 Task: Find connections with filter location Meskiana with filter topic #Lifewith filter profile language French with filter current company Sterlite Power with filter school Garden City University with filter industry Shuttles and Special Needs Transportation Services with filter service category Pricing Strategy with filter keywords title Principal
Action: Mouse moved to (512, 66)
Screenshot: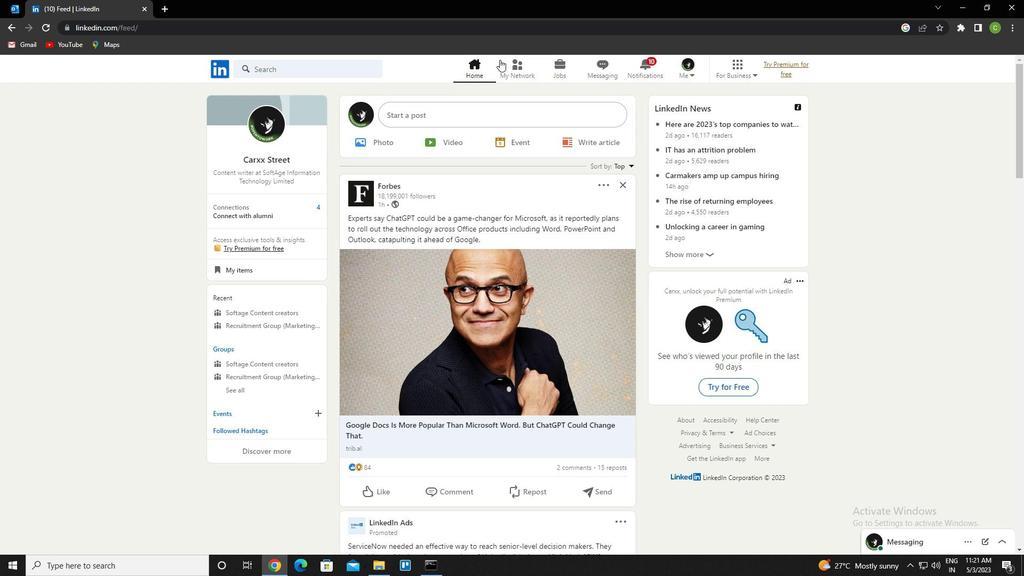 
Action: Mouse pressed left at (512, 66)
Screenshot: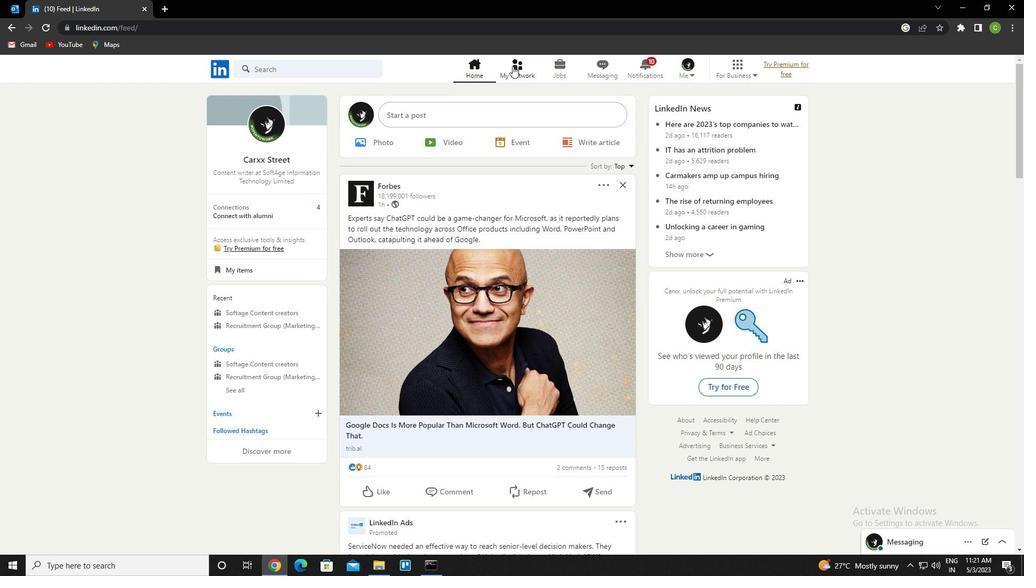 
Action: Mouse moved to (327, 125)
Screenshot: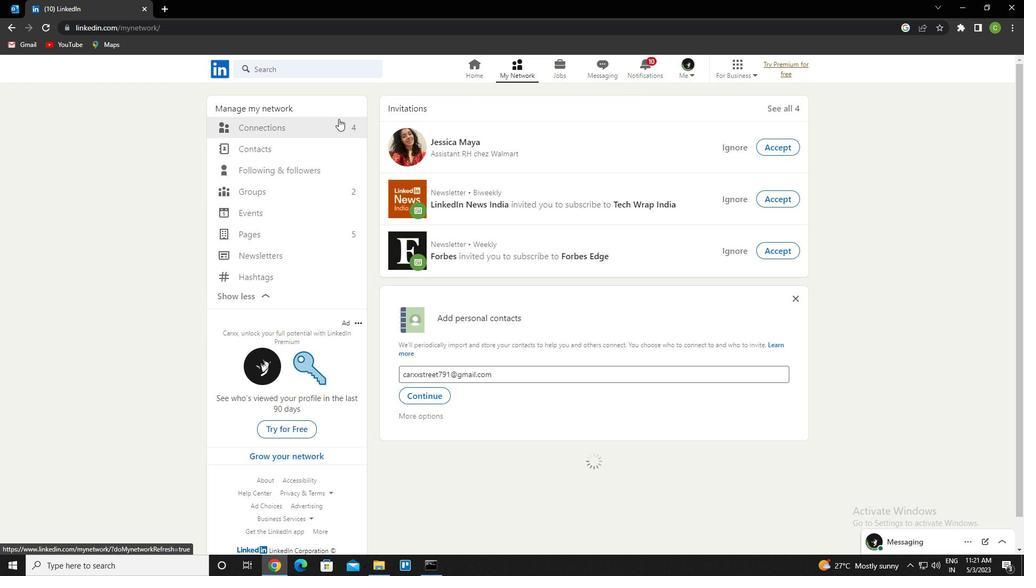 
Action: Mouse pressed left at (327, 125)
Screenshot: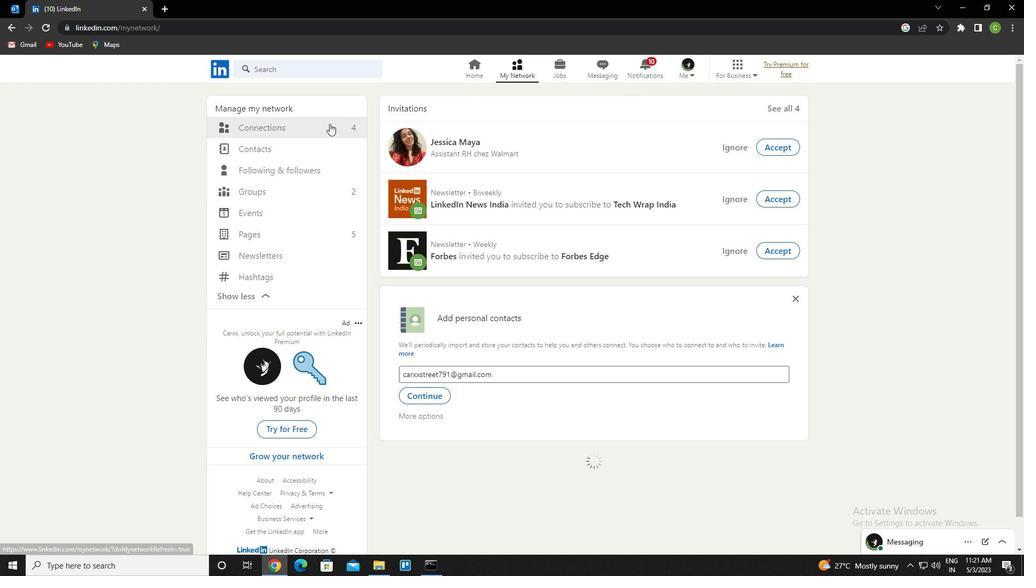 
Action: Mouse moved to (586, 129)
Screenshot: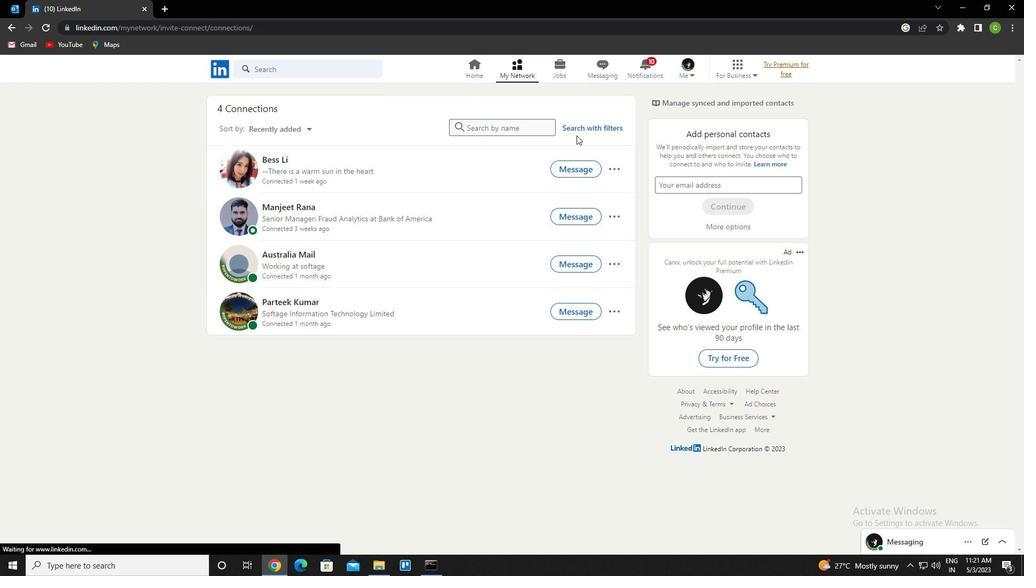 
Action: Mouse pressed left at (586, 129)
Screenshot: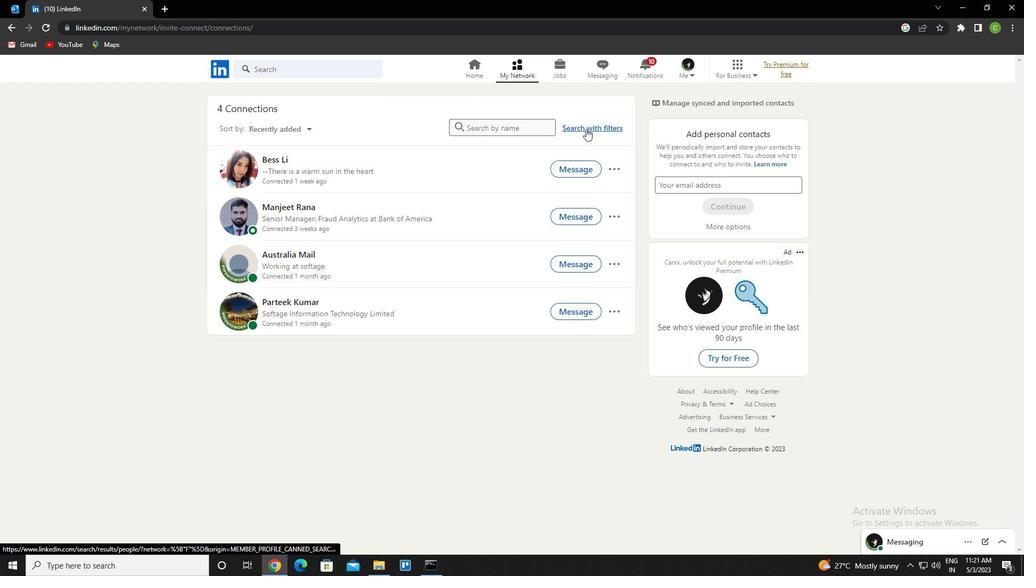 
Action: Mouse moved to (548, 99)
Screenshot: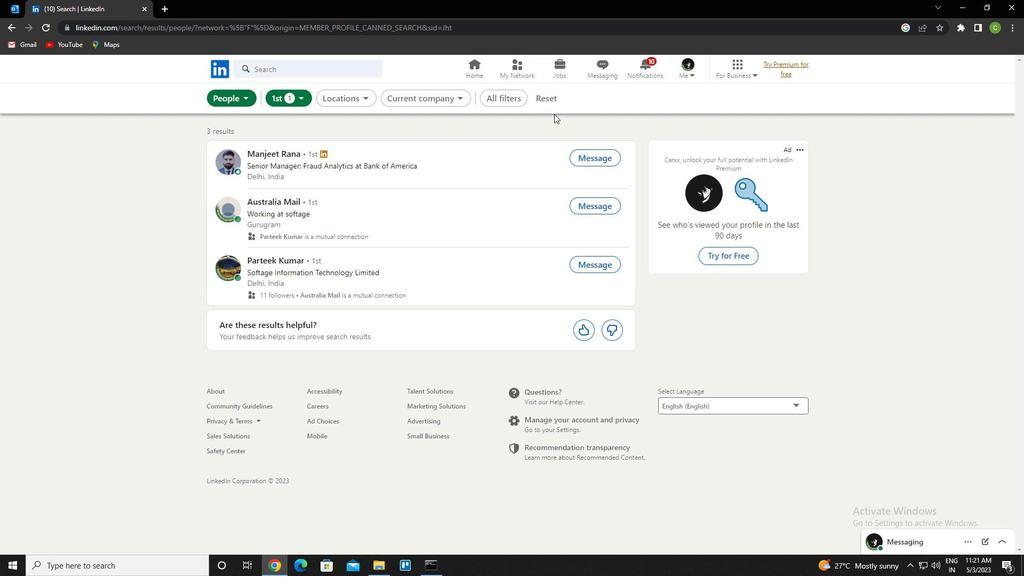 
Action: Mouse pressed left at (548, 99)
Screenshot: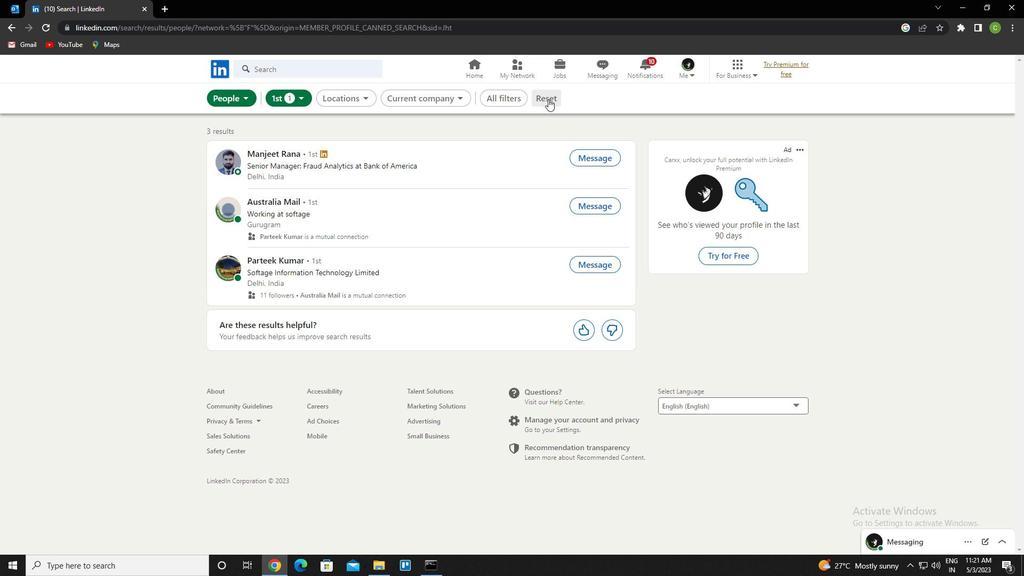 
Action: Mouse moved to (537, 102)
Screenshot: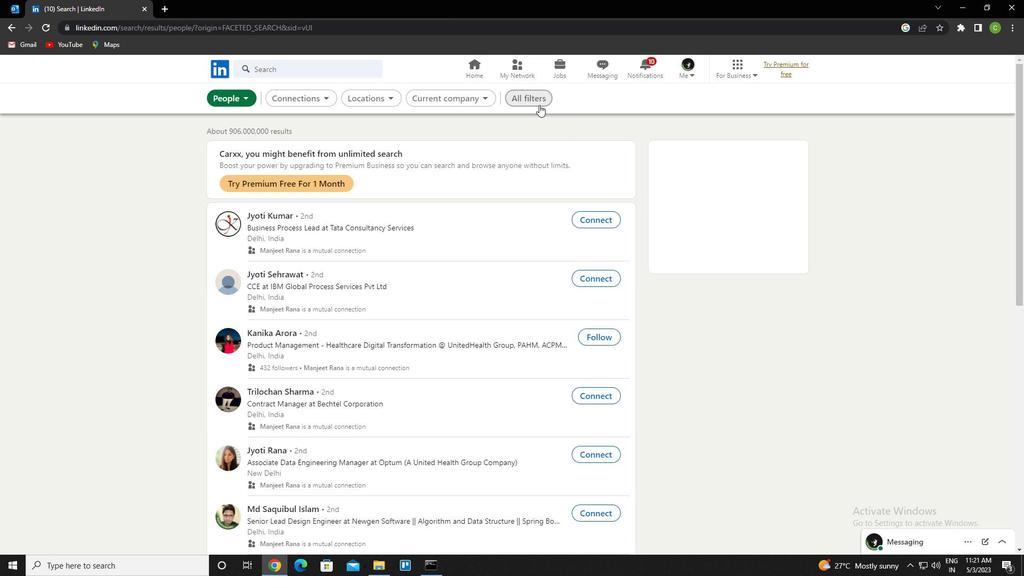 
Action: Mouse pressed left at (537, 102)
Screenshot: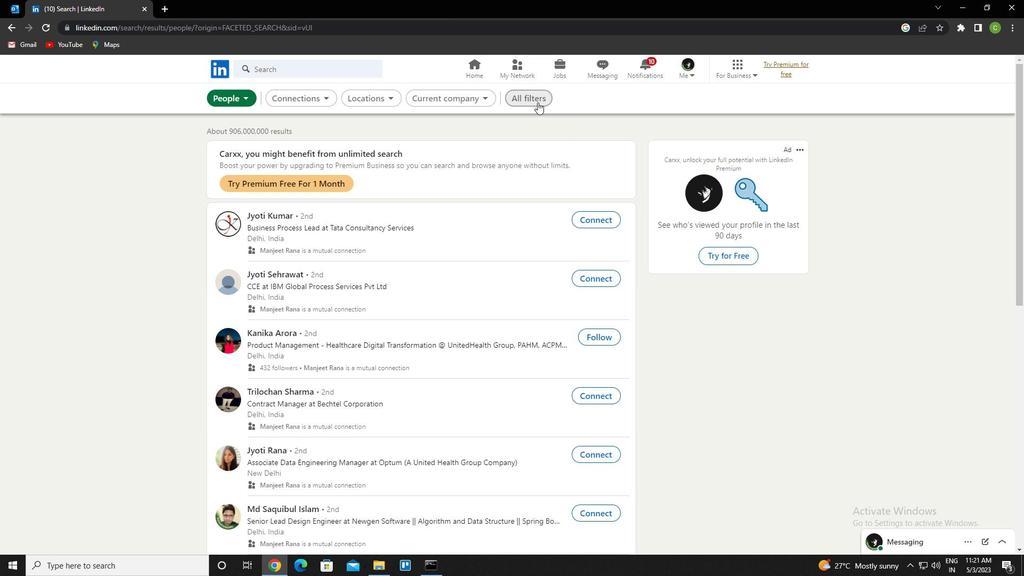 
Action: Mouse moved to (938, 330)
Screenshot: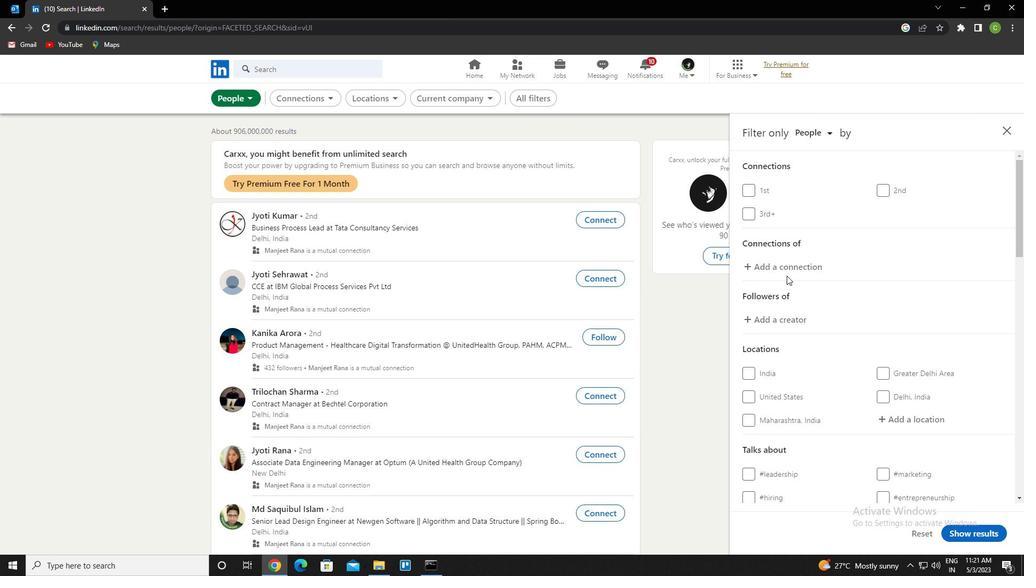 
Action: Mouse scrolled (938, 329) with delta (0, 0)
Screenshot: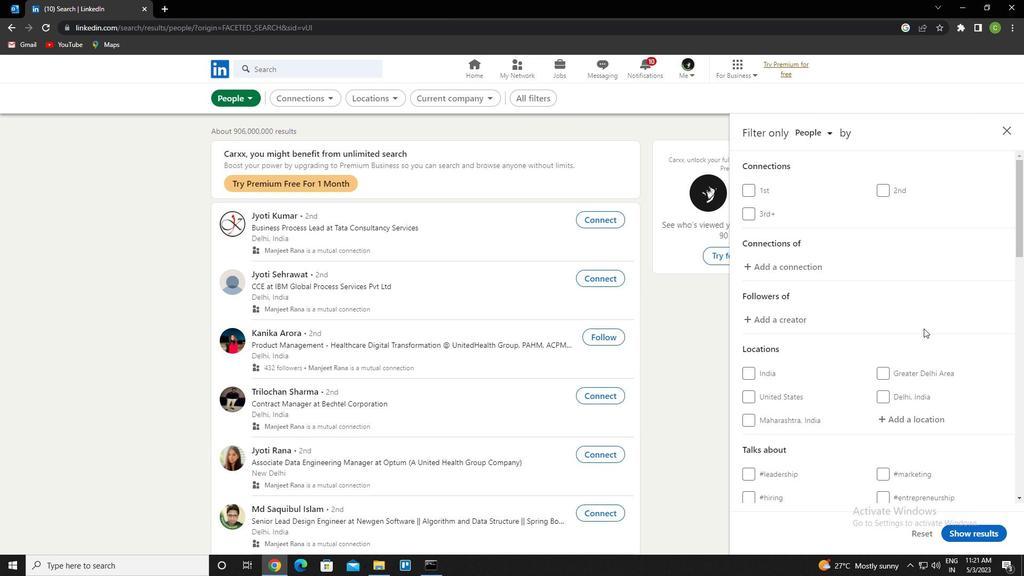 
Action: Mouse scrolled (938, 329) with delta (0, 0)
Screenshot: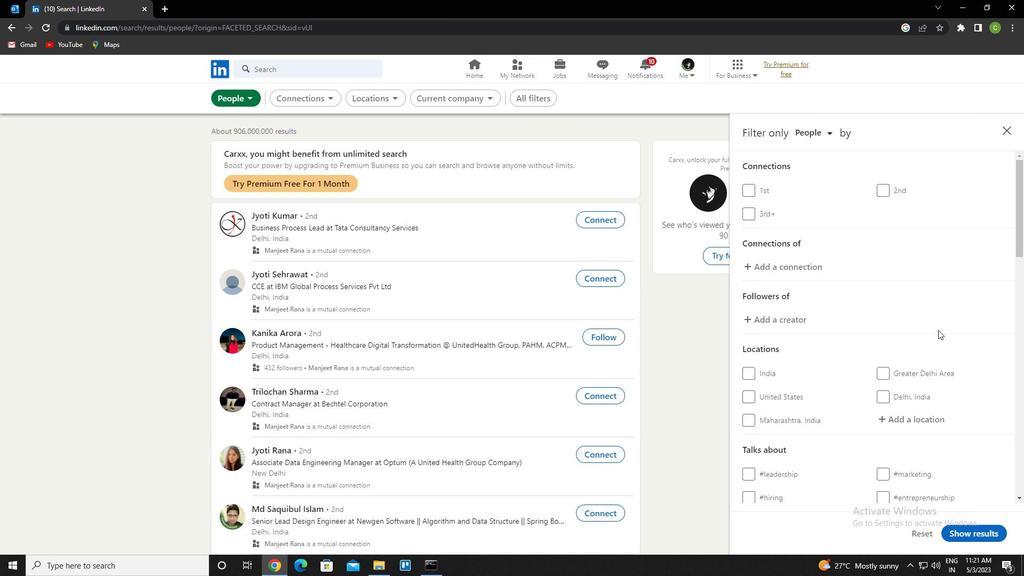 
Action: Mouse moved to (936, 328)
Screenshot: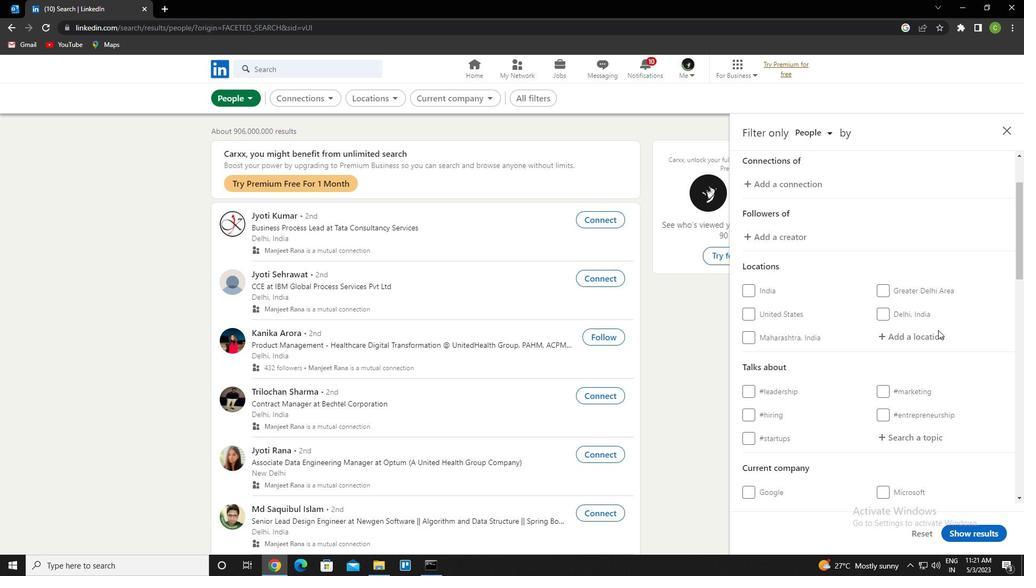 
Action: Mouse scrolled (936, 328) with delta (0, 0)
Screenshot: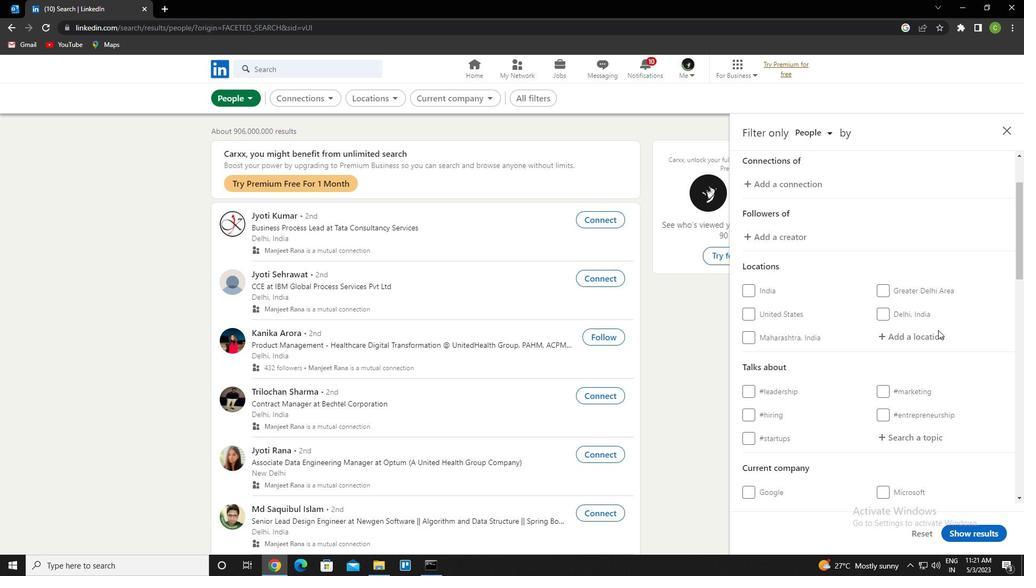 
Action: Mouse moved to (908, 261)
Screenshot: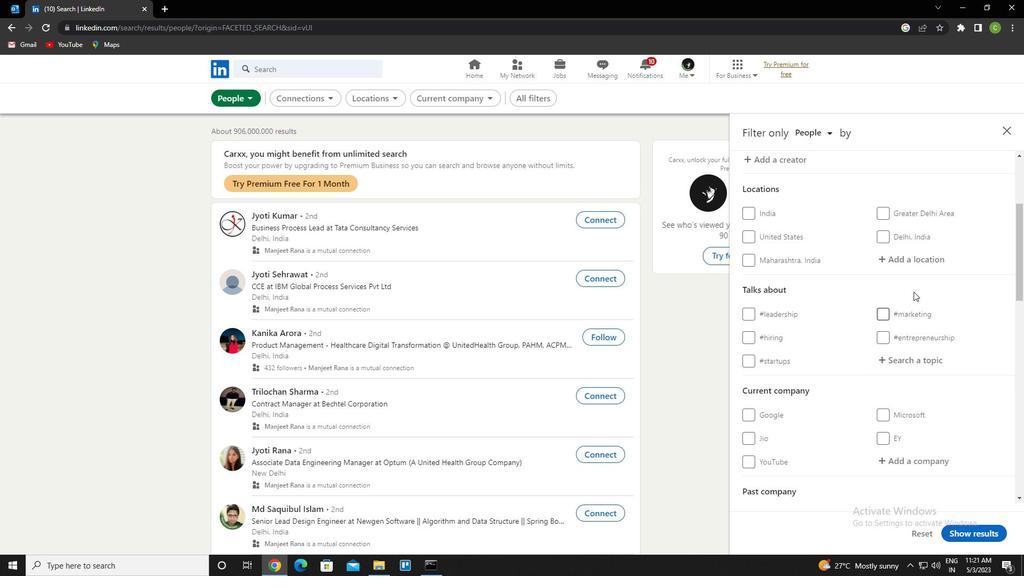 
Action: Mouse pressed left at (908, 261)
Screenshot: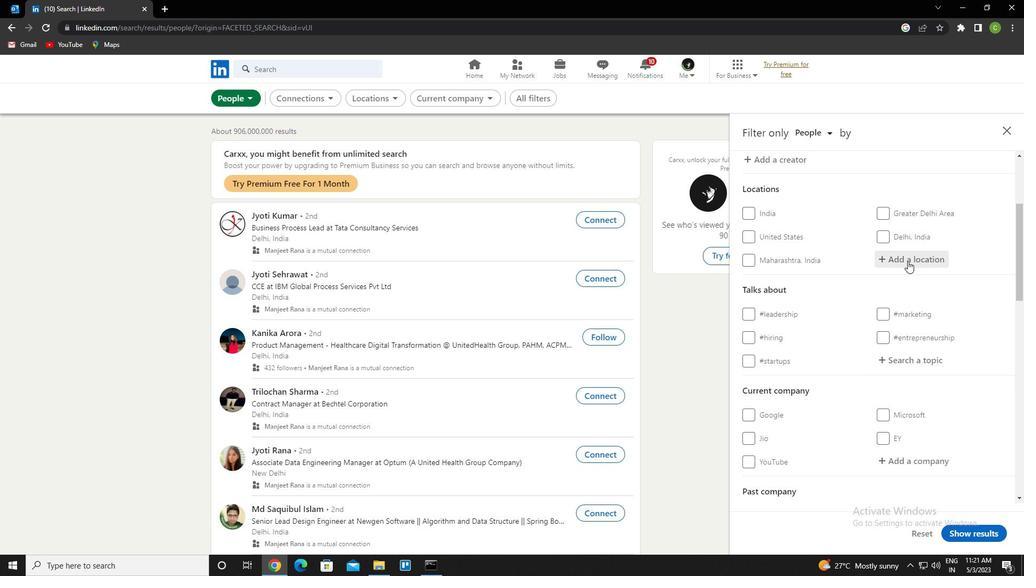 
Action: Key pressed <Key.caps_lock>m<Key.caps_lock>eskaina
Screenshot: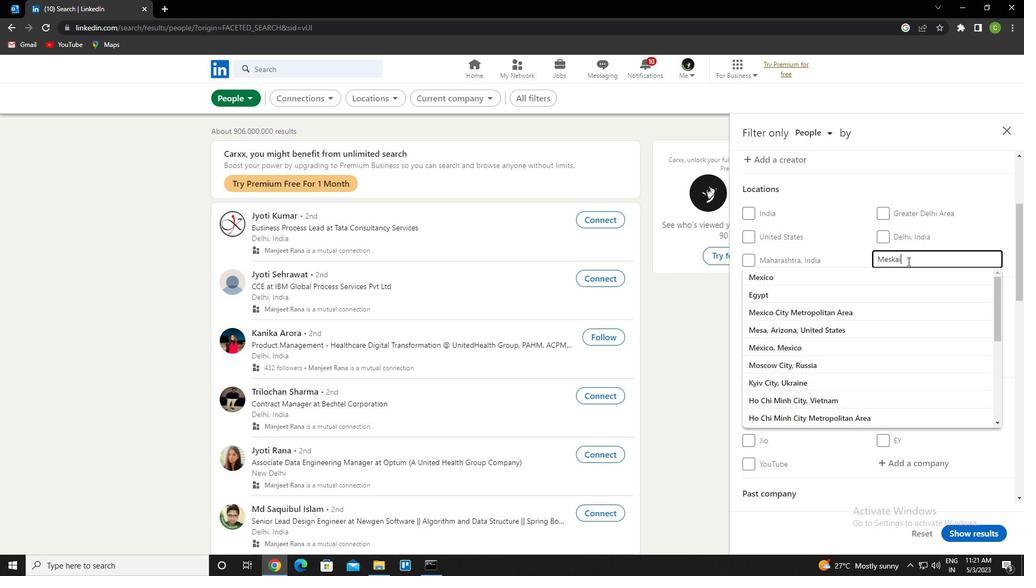 
Action: Mouse moved to (901, 260)
Screenshot: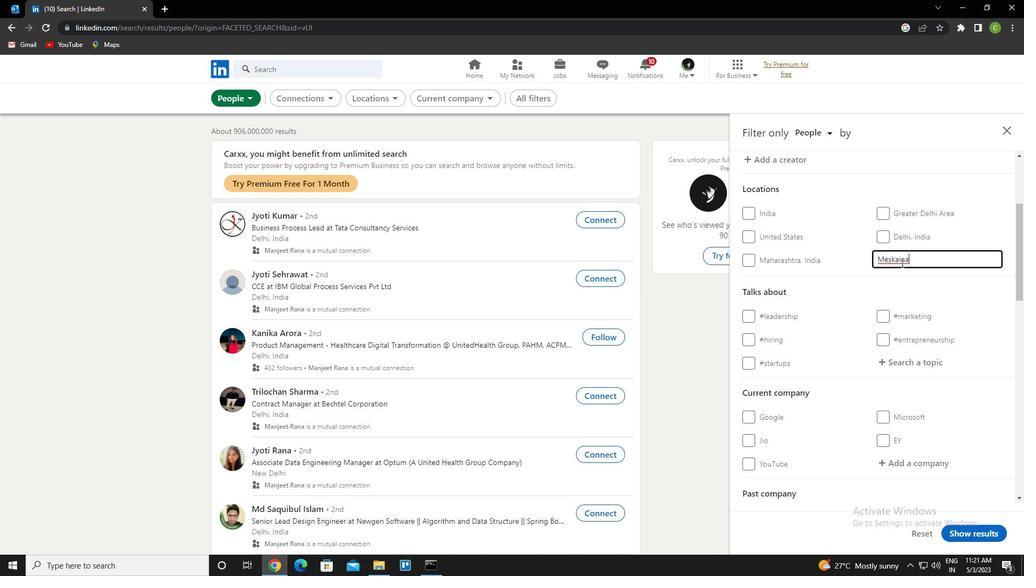 
Action: Mouse pressed left at (901, 260)
Screenshot: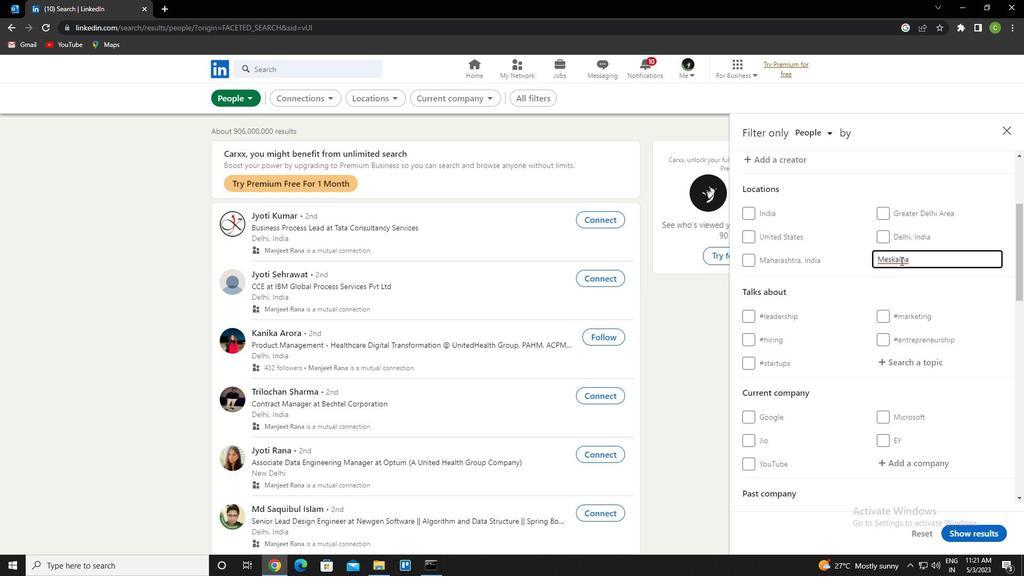 
Action: Mouse moved to (914, 260)
Screenshot: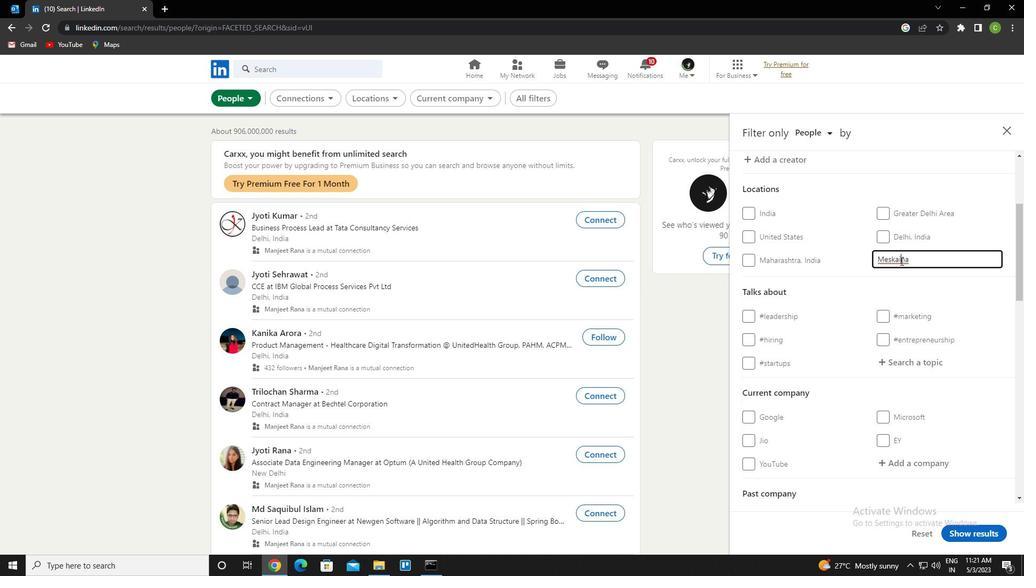 
Action: Key pressed <Key.backspace><Key.backspace>ia<Key.down><Key.enter>
Screenshot: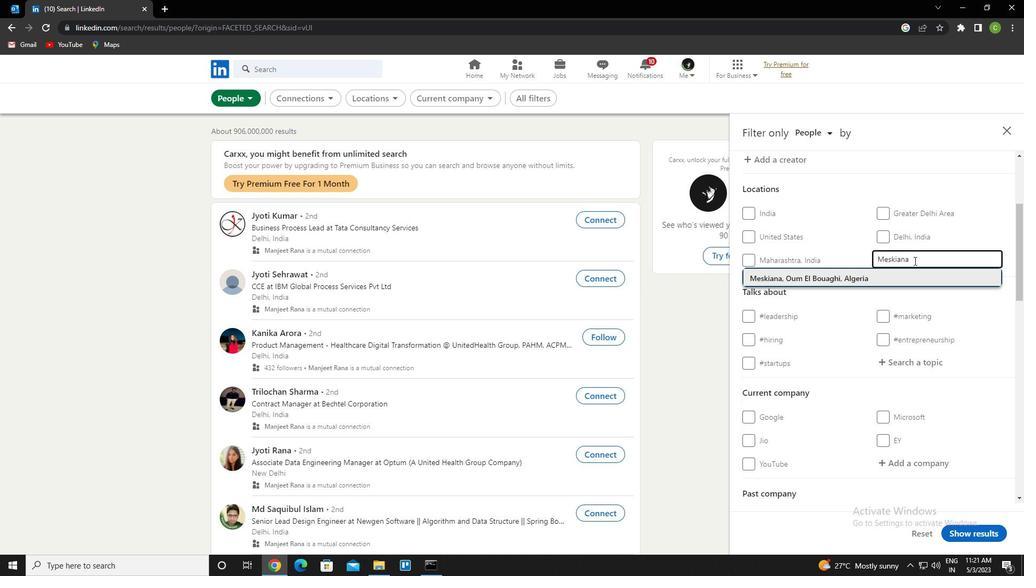 
Action: Mouse moved to (896, 247)
Screenshot: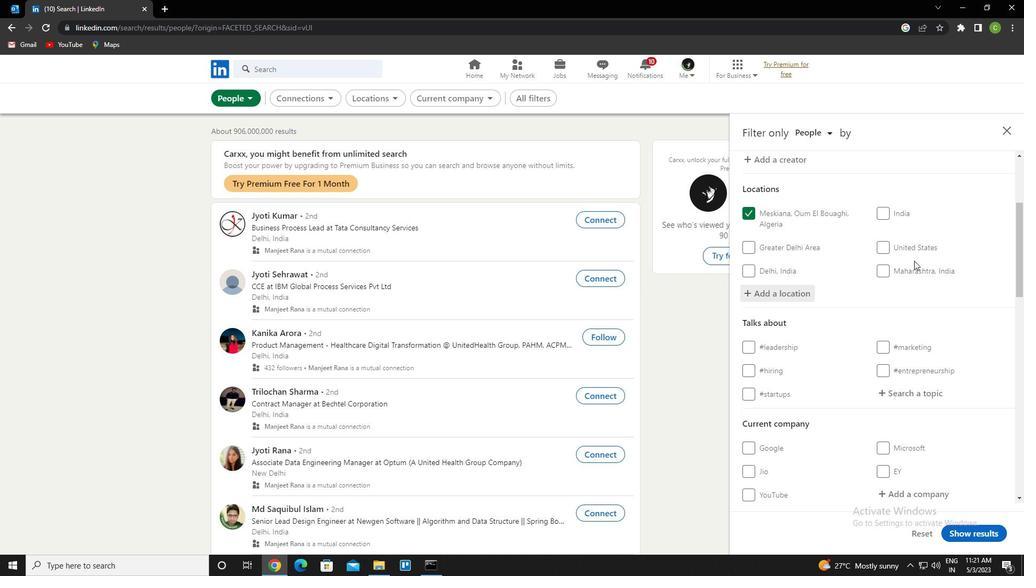 
Action: Mouse scrolled (896, 247) with delta (0, 0)
Screenshot: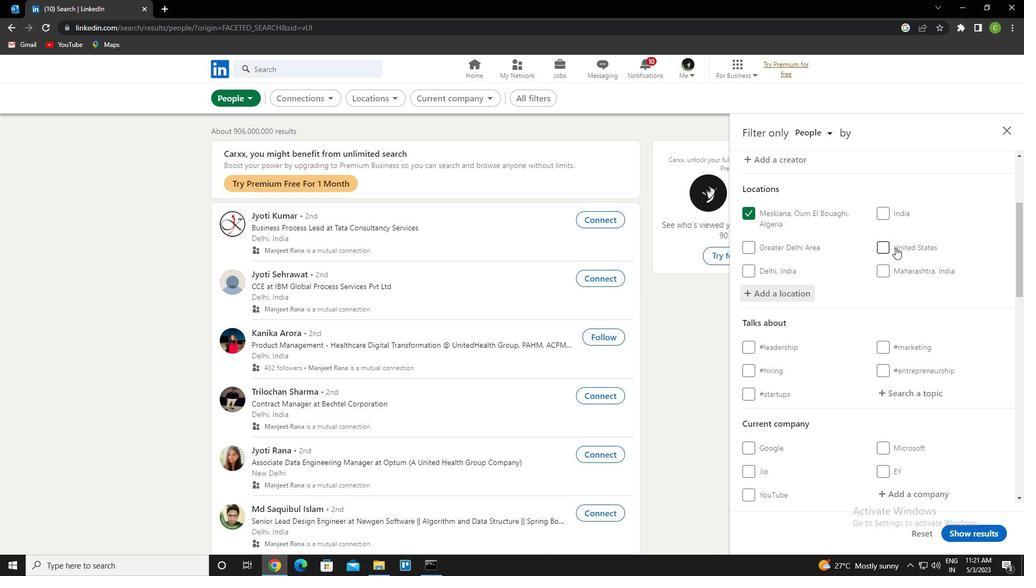
Action: Mouse moved to (902, 336)
Screenshot: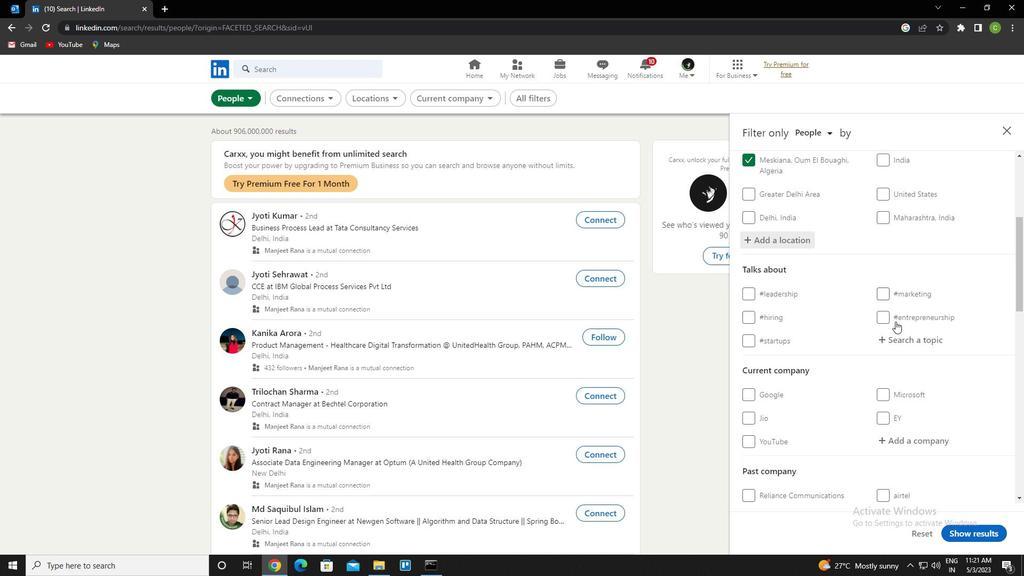 
Action: Mouse pressed left at (902, 336)
Screenshot: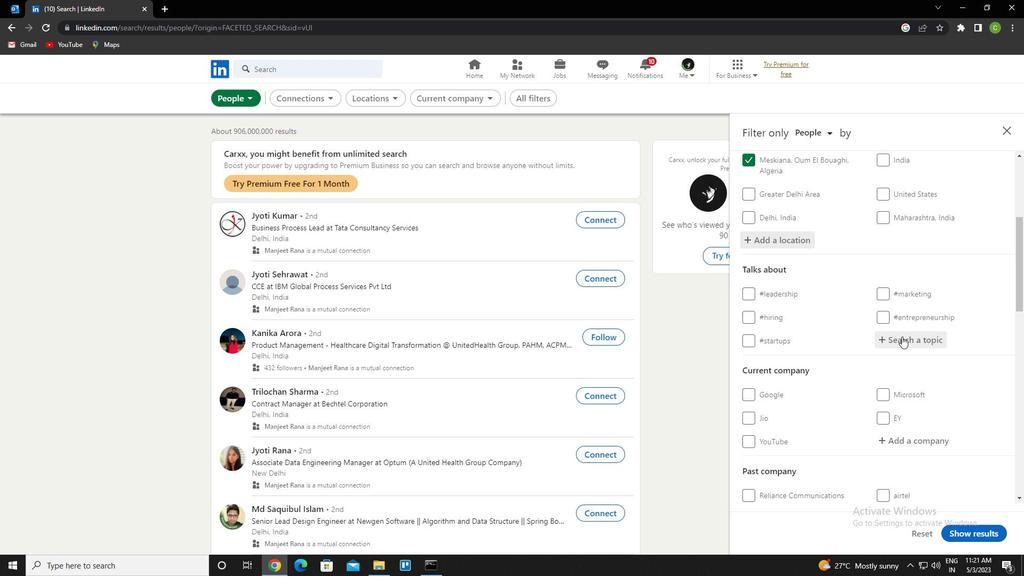 
Action: Key pressed life<Key.down><Key.enter>
Screenshot: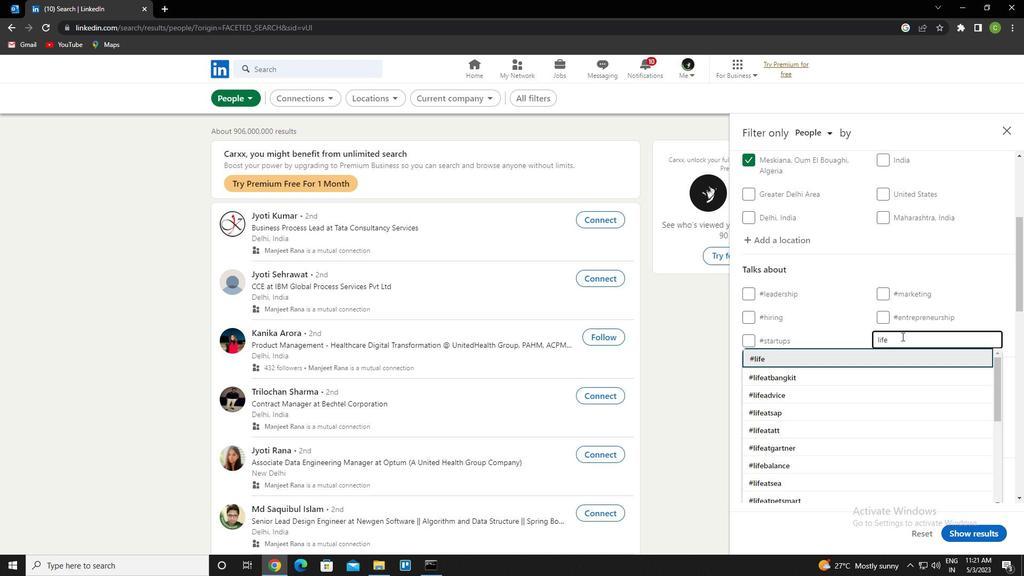 
Action: Mouse scrolled (902, 336) with delta (0, 0)
Screenshot: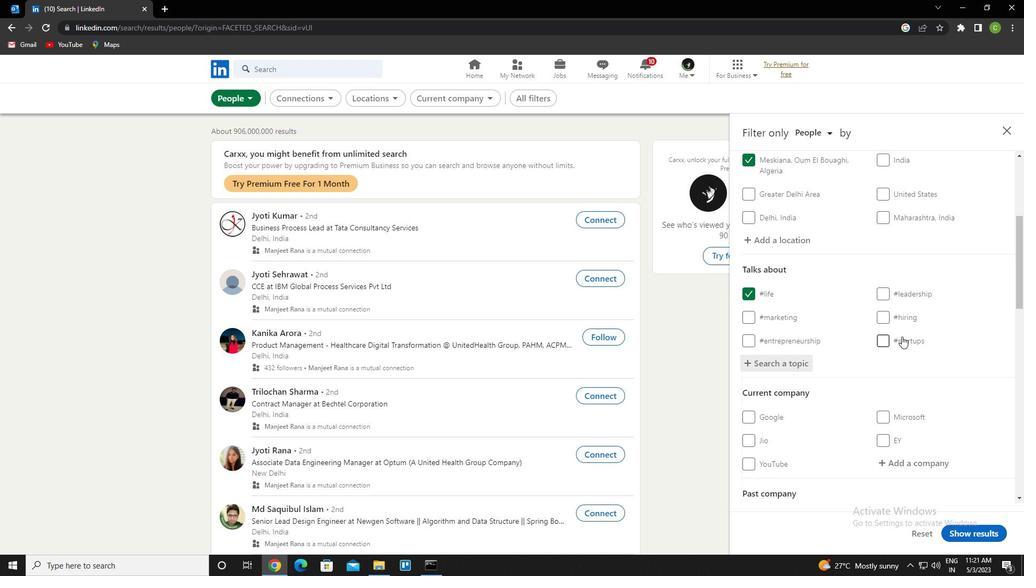 
Action: Mouse scrolled (902, 336) with delta (0, 0)
Screenshot: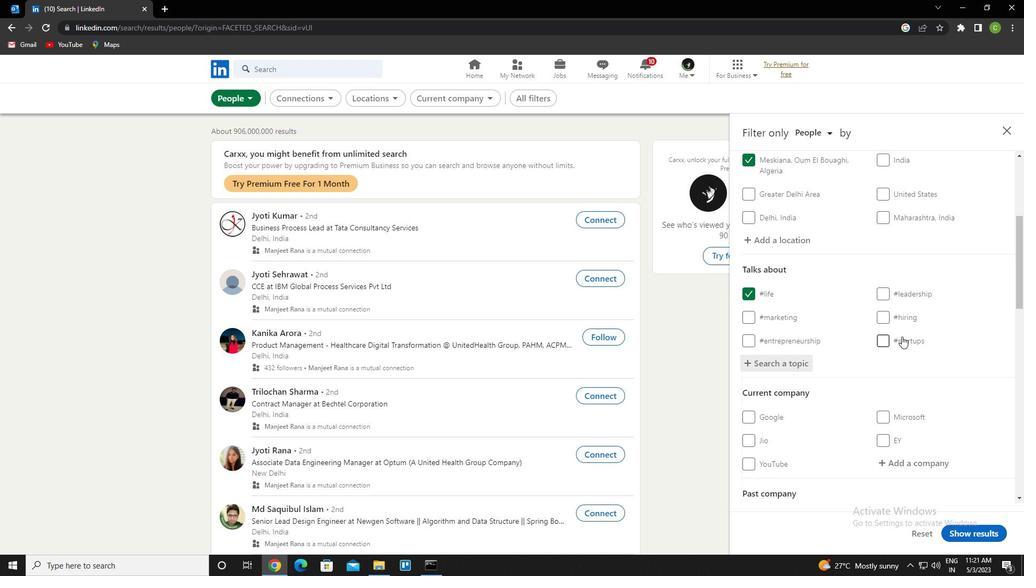 
Action: Mouse scrolled (902, 336) with delta (0, 0)
Screenshot: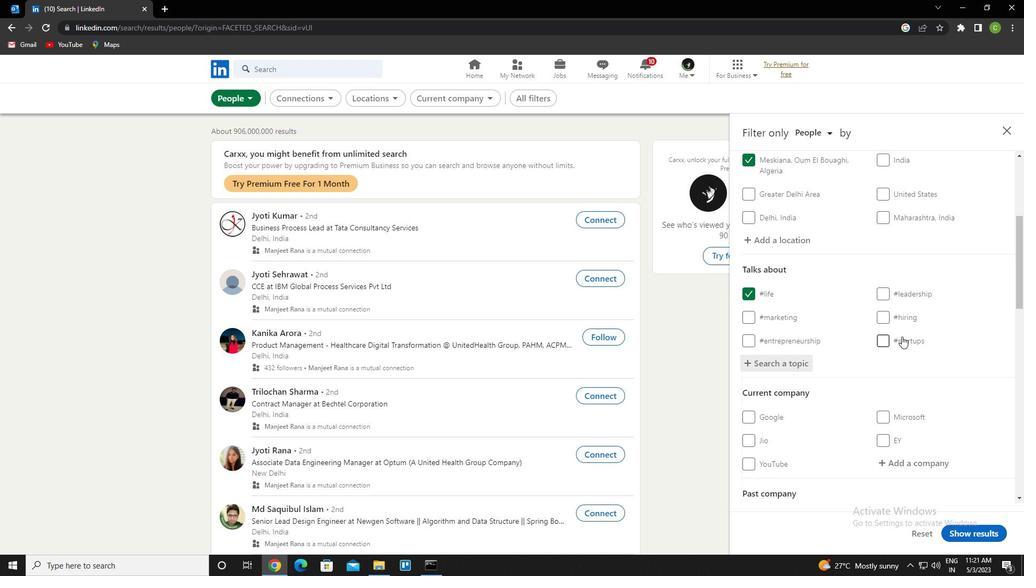 
Action: Mouse scrolled (902, 336) with delta (0, 0)
Screenshot: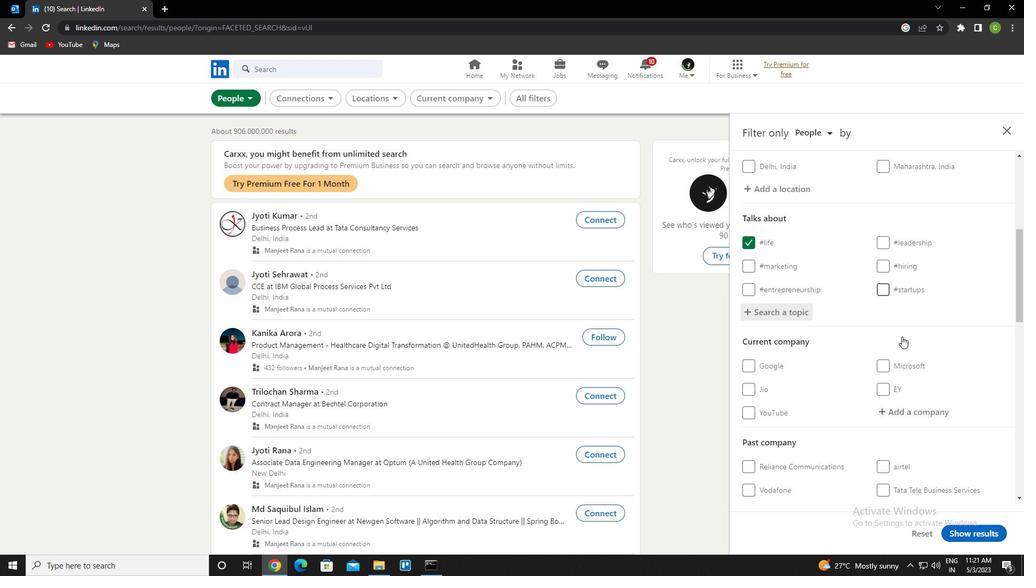
Action: Mouse scrolled (902, 336) with delta (0, 0)
Screenshot: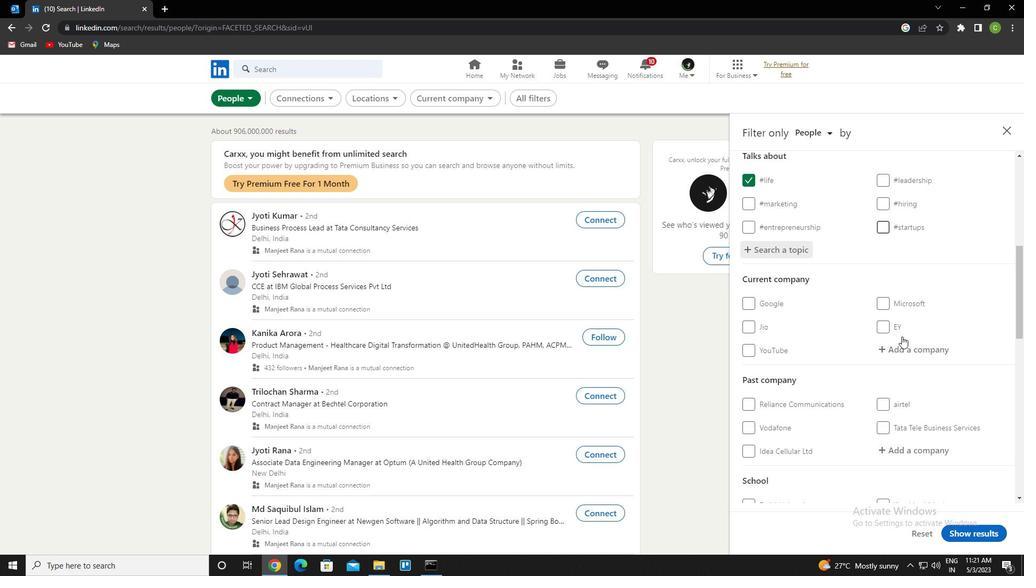 
Action: Mouse scrolled (902, 336) with delta (0, 0)
Screenshot: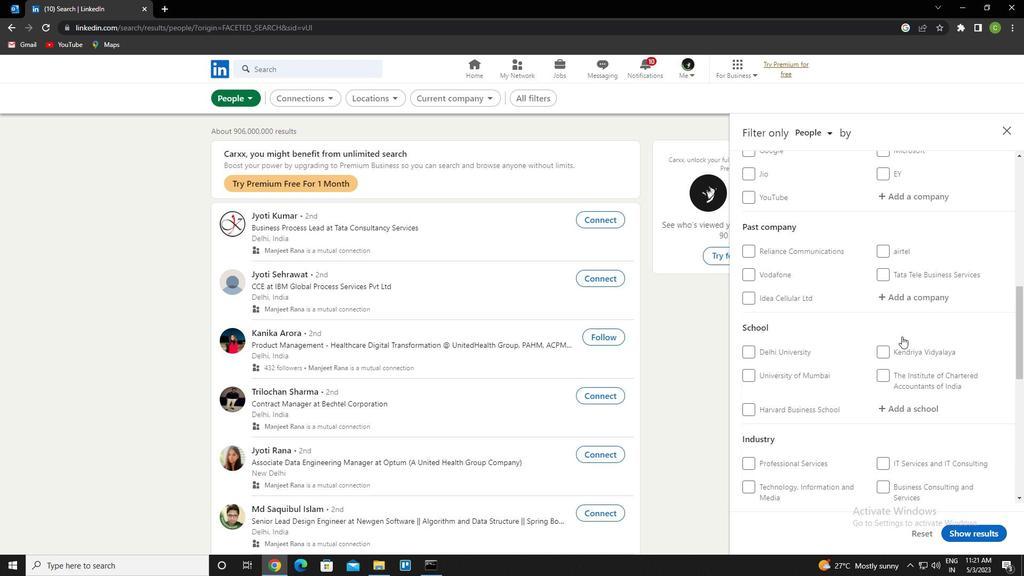 
Action: Mouse scrolled (902, 336) with delta (0, 0)
Screenshot: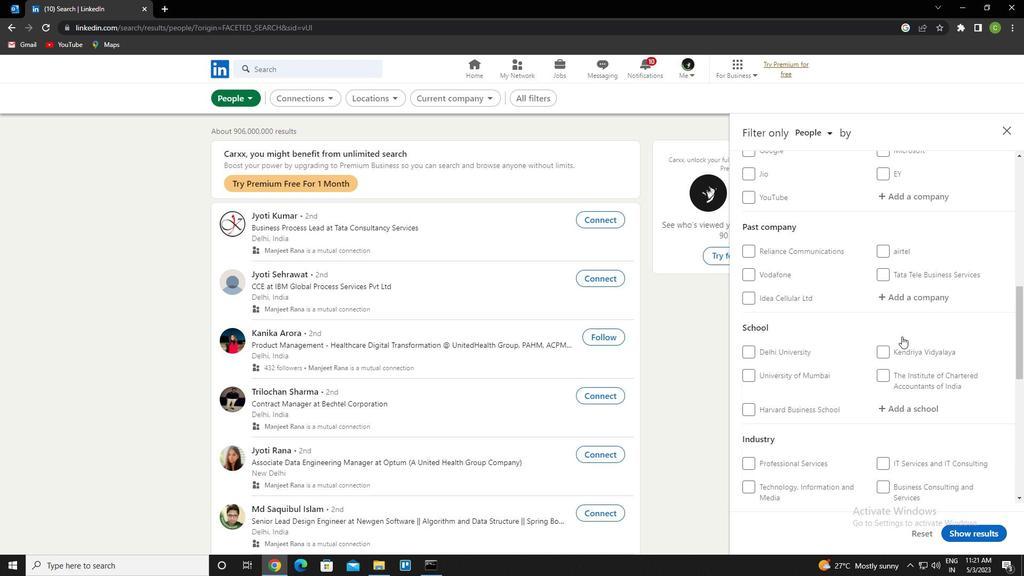 
Action: Mouse scrolled (902, 336) with delta (0, 0)
Screenshot: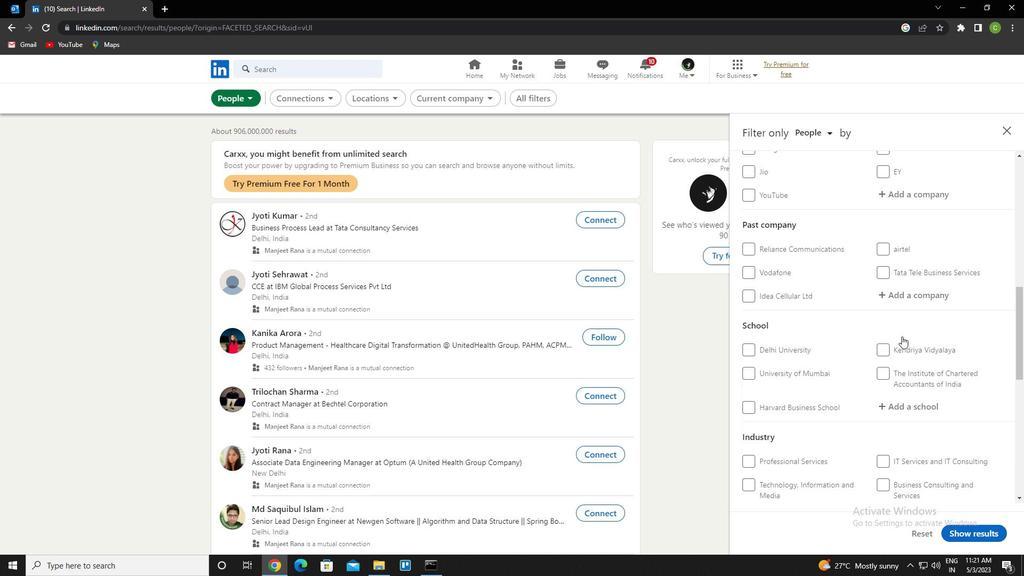
Action: Mouse scrolled (902, 336) with delta (0, 0)
Screenshot: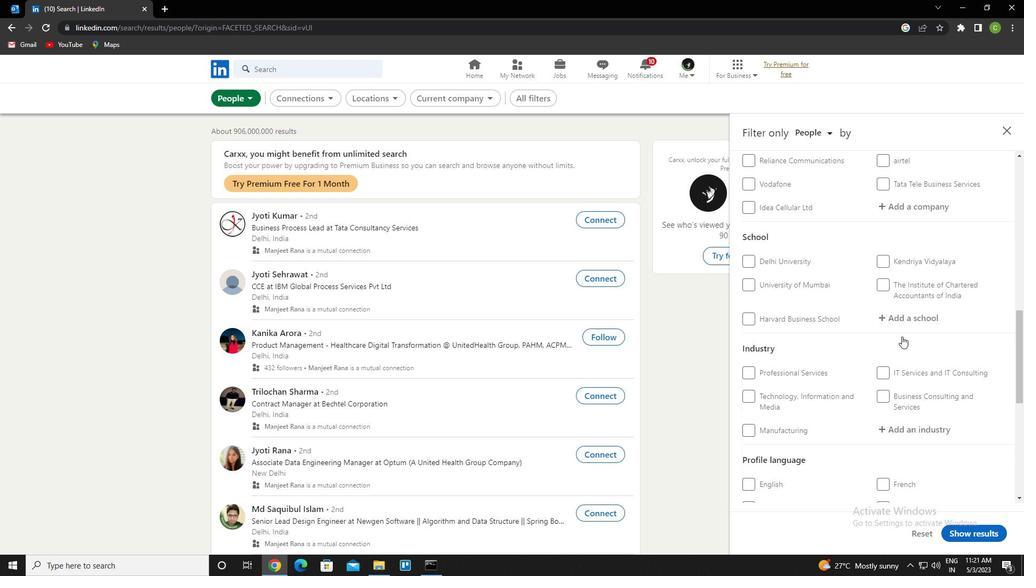 
Action: Mouse moved to (882, 367)
Screenshot: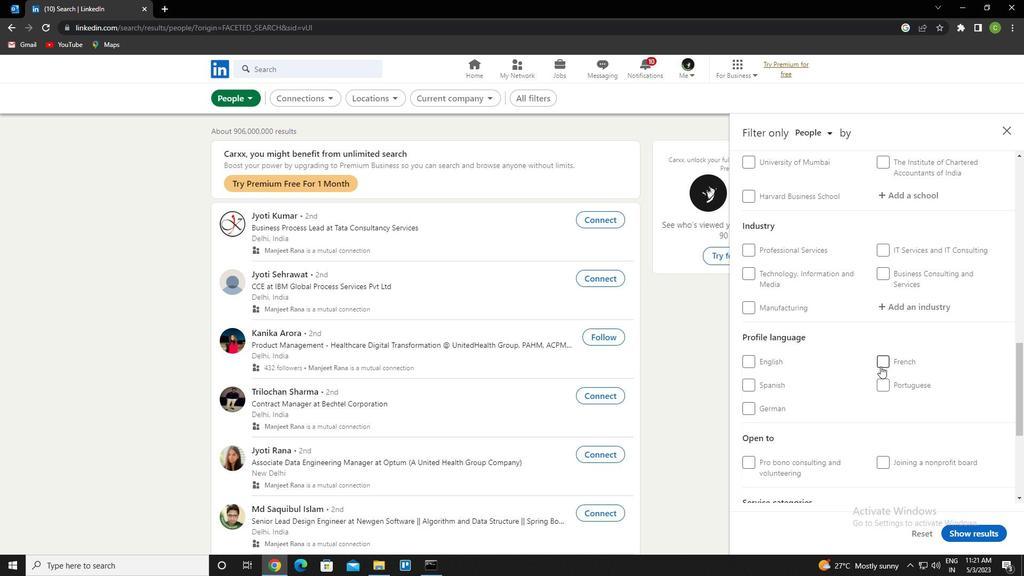 
Action: Mouse pressed left at (882, 367)
Screenshot: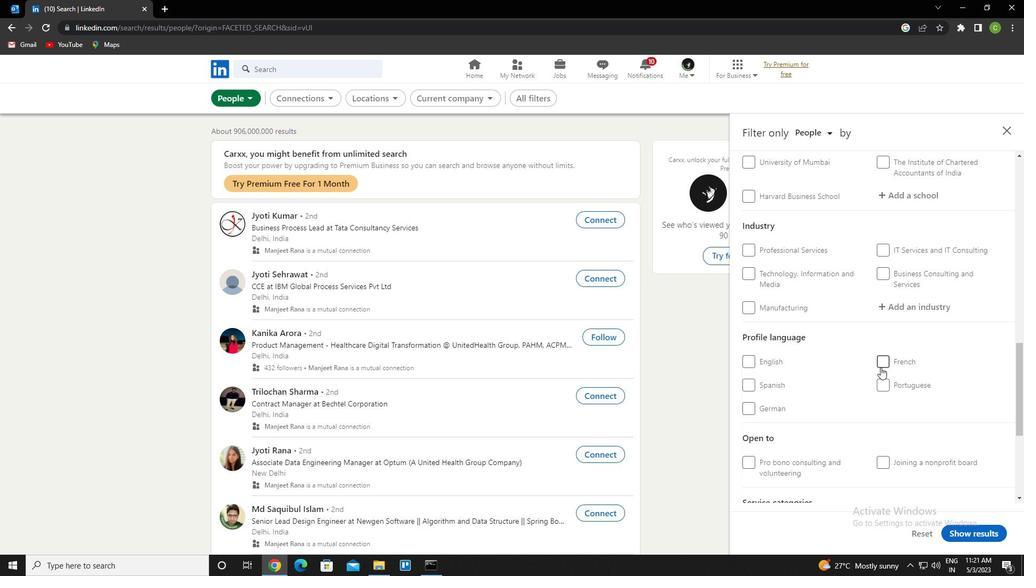 
Action: Mouse moved to (880, 360)
Screenshot: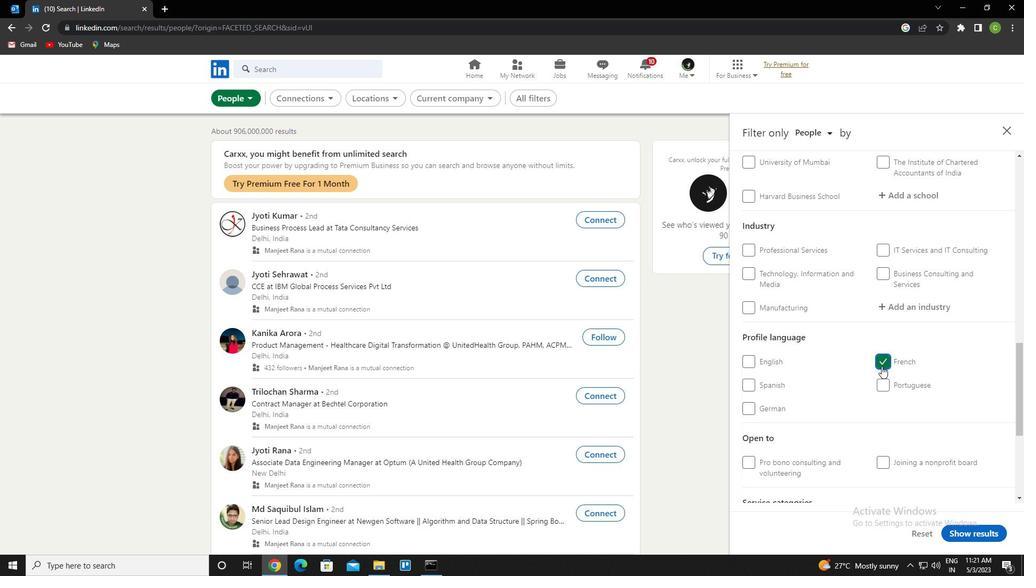 
Action: Mouse scrolled (880, 360) with delta (0, 0)
Screenshot: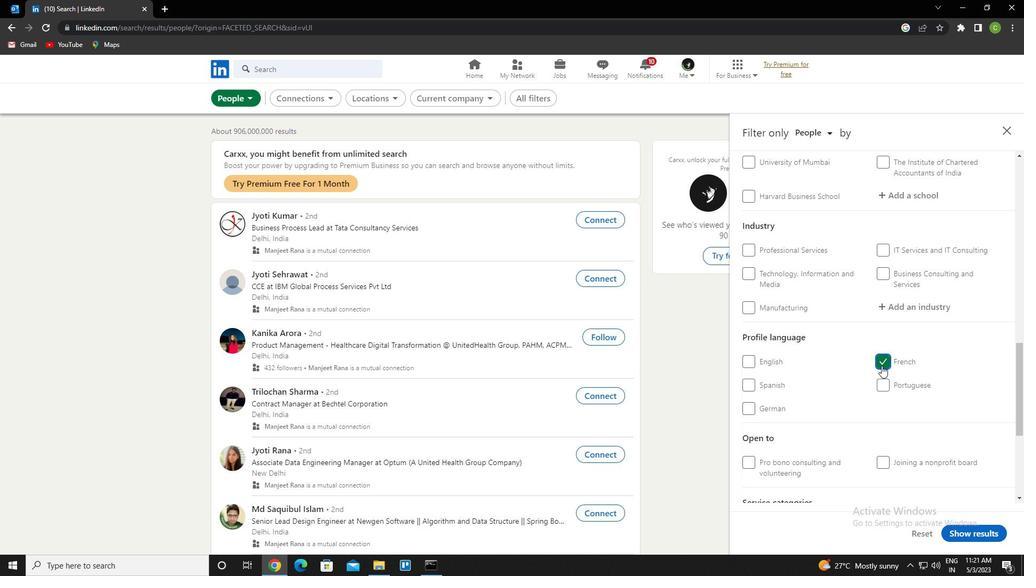 
Action: Mouse moved to (878, 359)
Screenshot: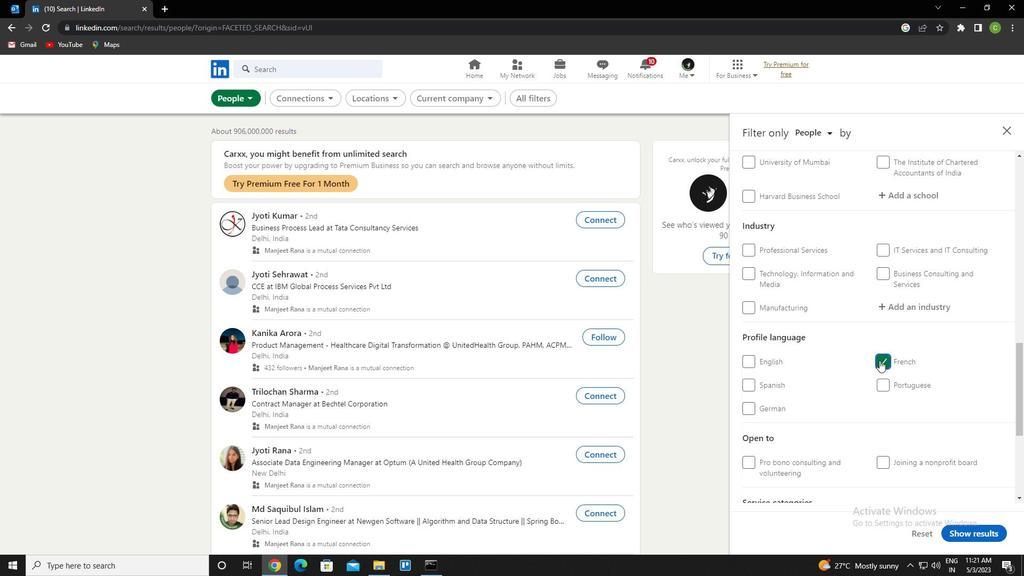 
Action: Mouse scrolled (878, 359) with delta (0, 0)
Screenshot: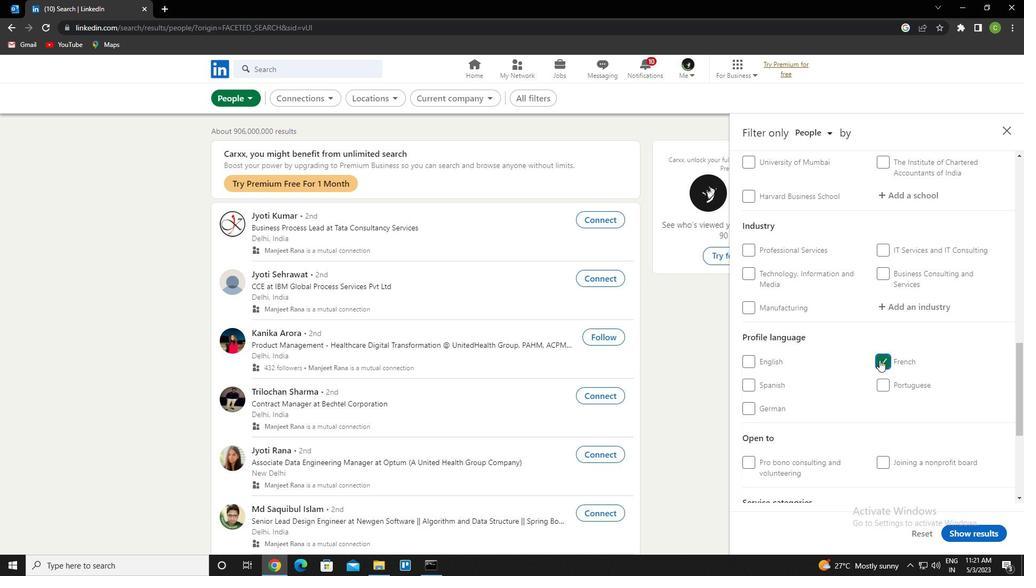 
Action: Mouse scrolled (878, 359) with delta (0, 0)
Screenshot: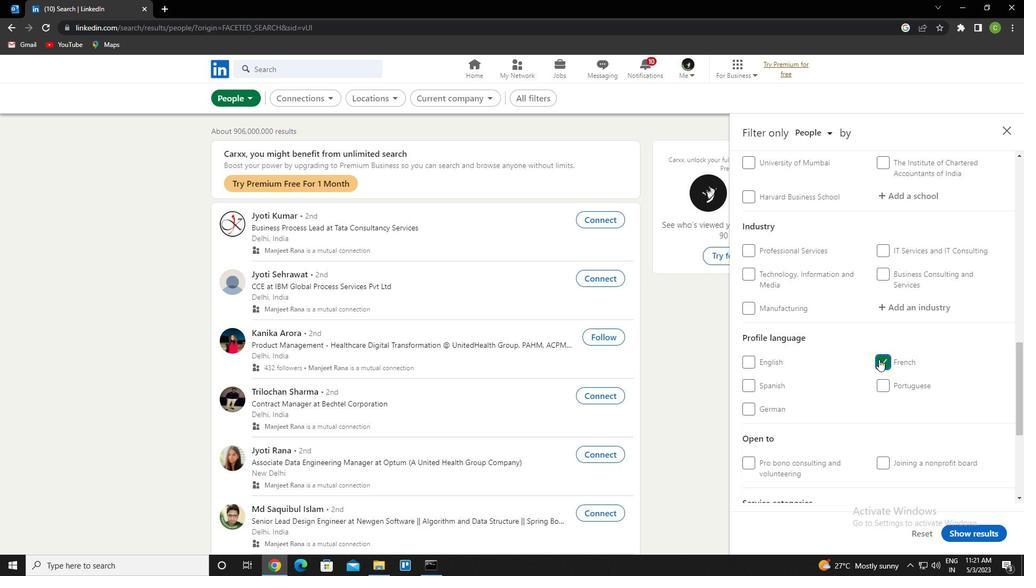 
Action: Mouse scrolled (878, 359) with delta (0, 0)
Screenshot: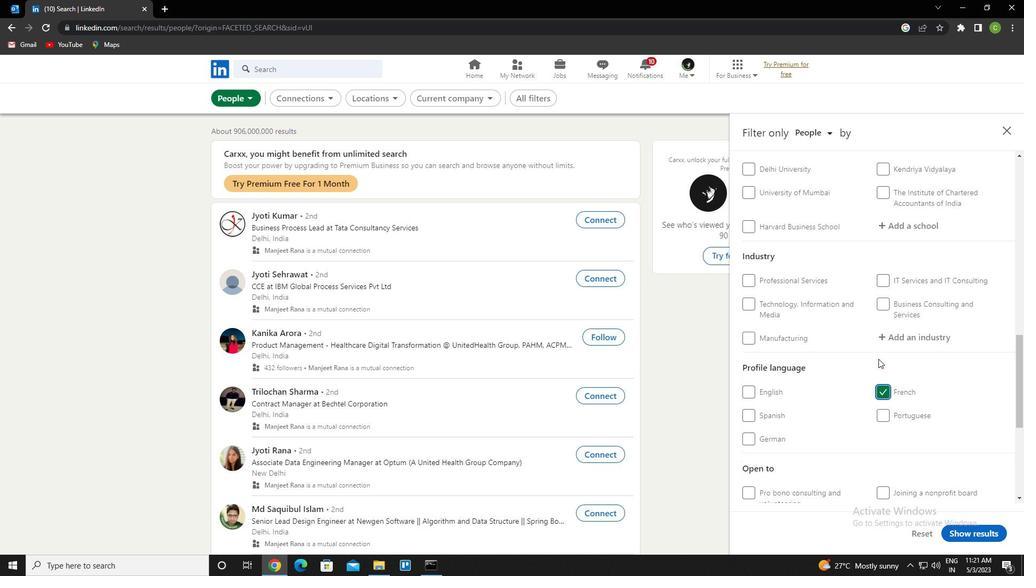 
Action: Mouse moved to (876, 347)
Screenshot: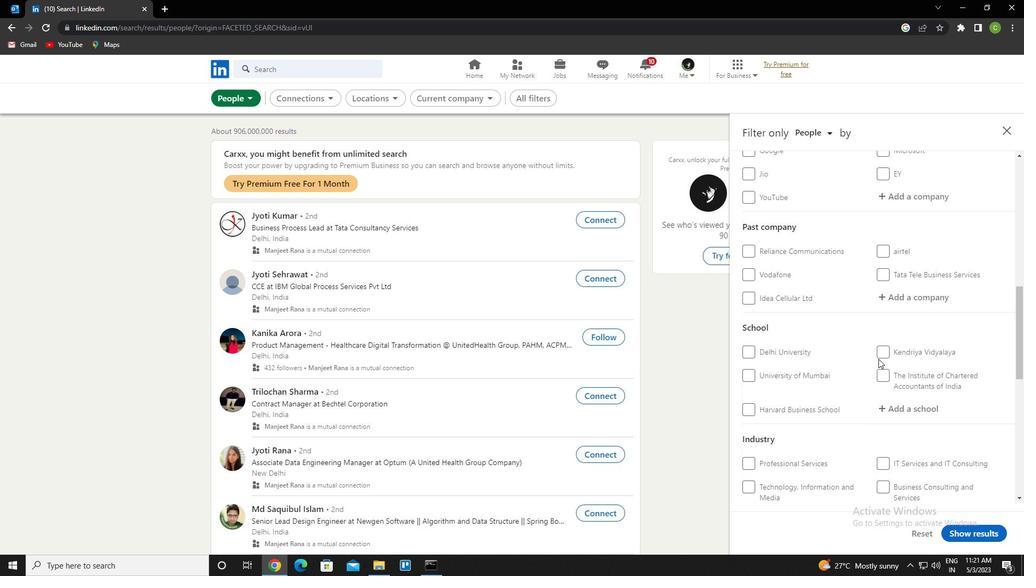 
Action: Mouse scrolled (876, 347) with delta (0, 0)
Screenshot: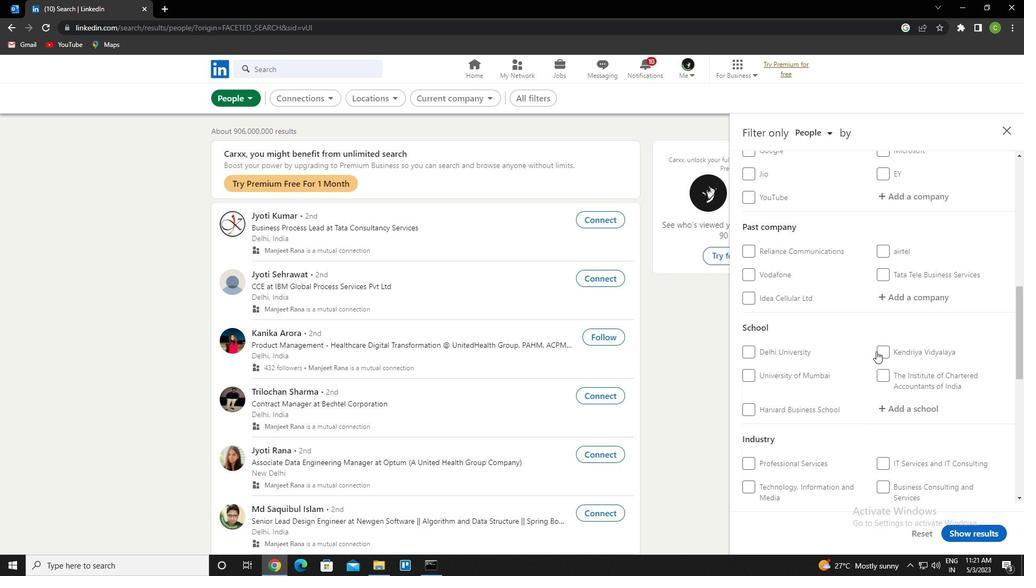 
Action: Mouse moved to (923, 247)
Screenshot: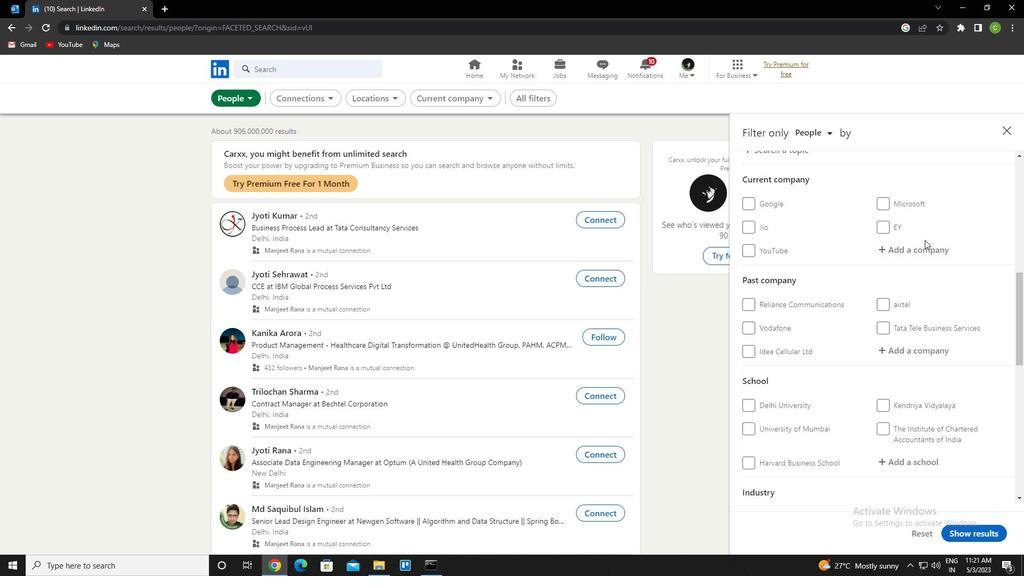 
Action: Mouse pressed left at (923, 247)
Screenshot: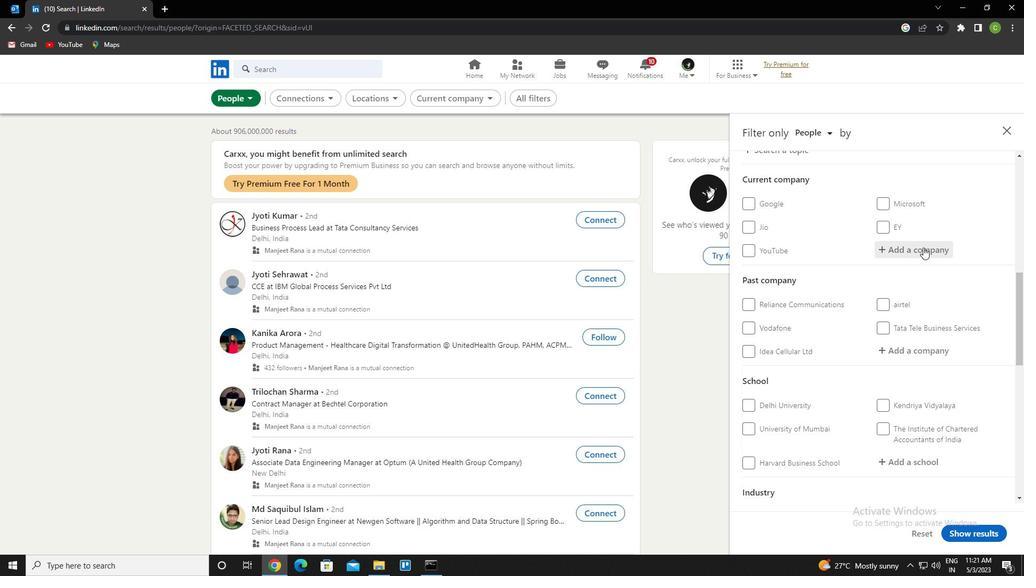 
Action: Key pressed <Key.caps_lock>s<Key.caps_lock>terlite<Key.space>power<Key.down><Key.enter>
Screenshot: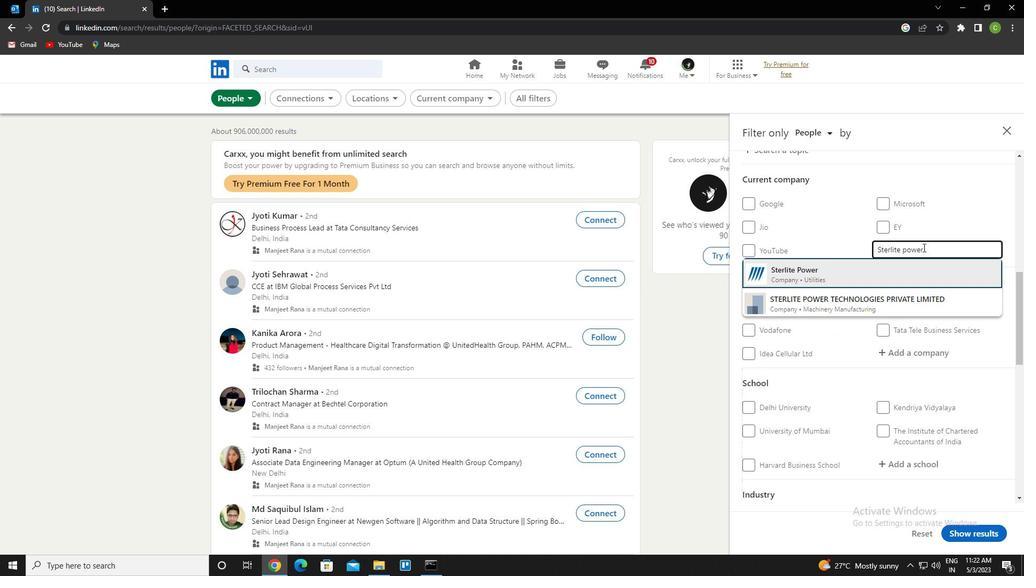 
Action: Mouse scrolled (923, 247) with delta (0, 0)
Screenshot: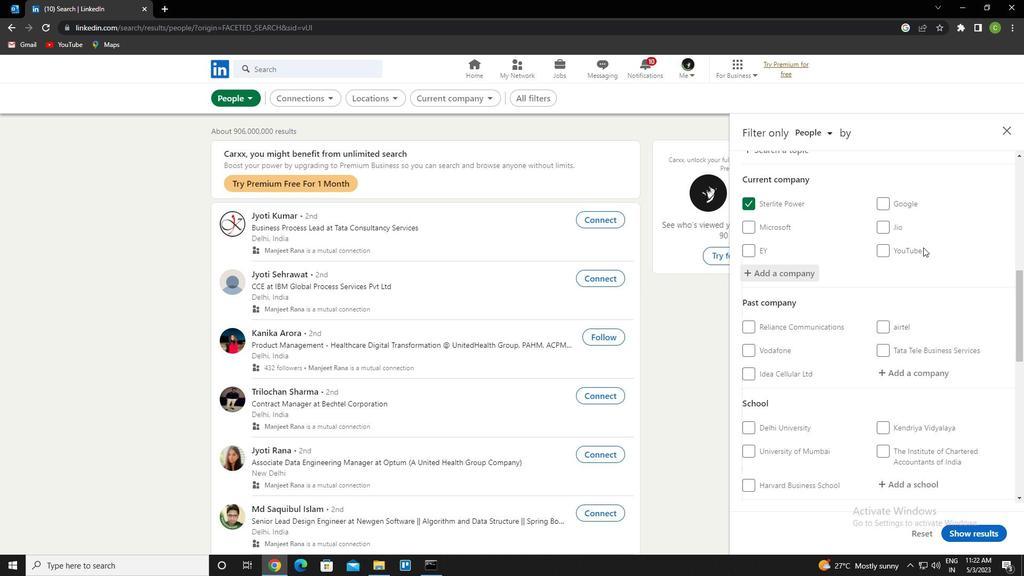 
Action: Mouse scrolled (923, 247) with delta (0, 0)
Screenshot: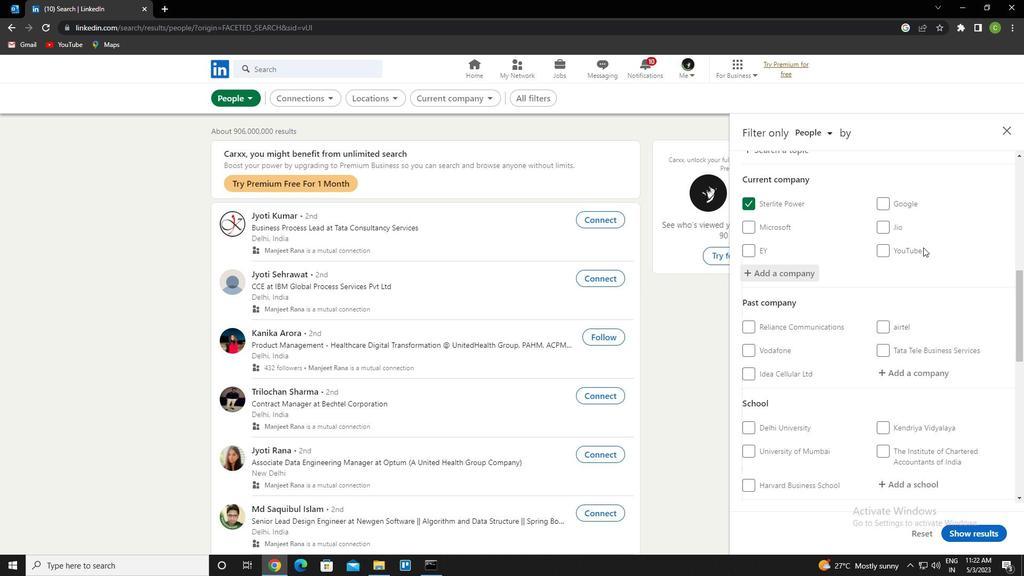 
Action: Mouse moved to (924, 297)
Screenshot: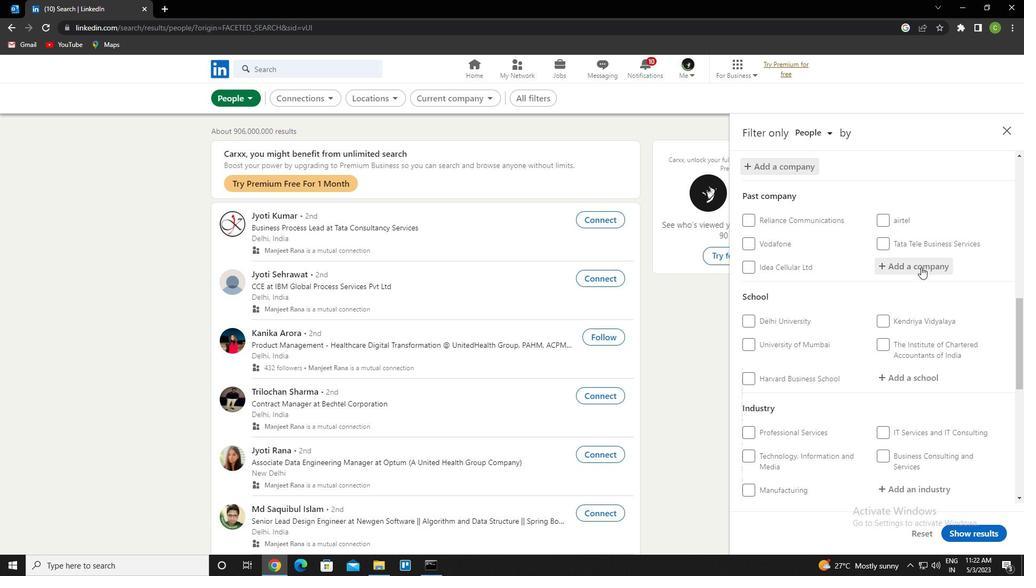
Action: Mouse scrolled (924, 296) with delta (0, 0)
Screenshot: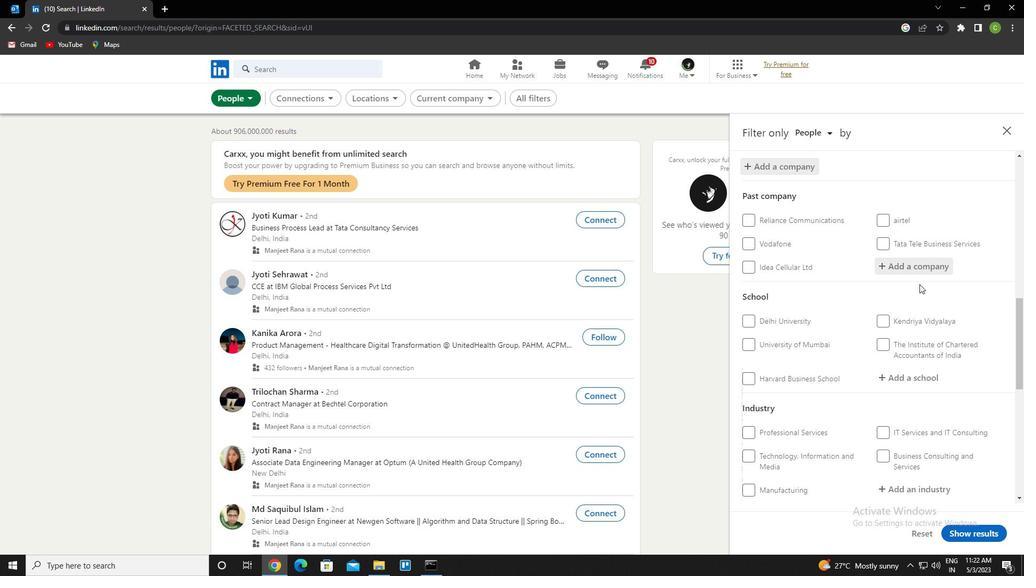 
Action: Mouse scrolled (924, 296) with delta (0, 0)
Screenshot: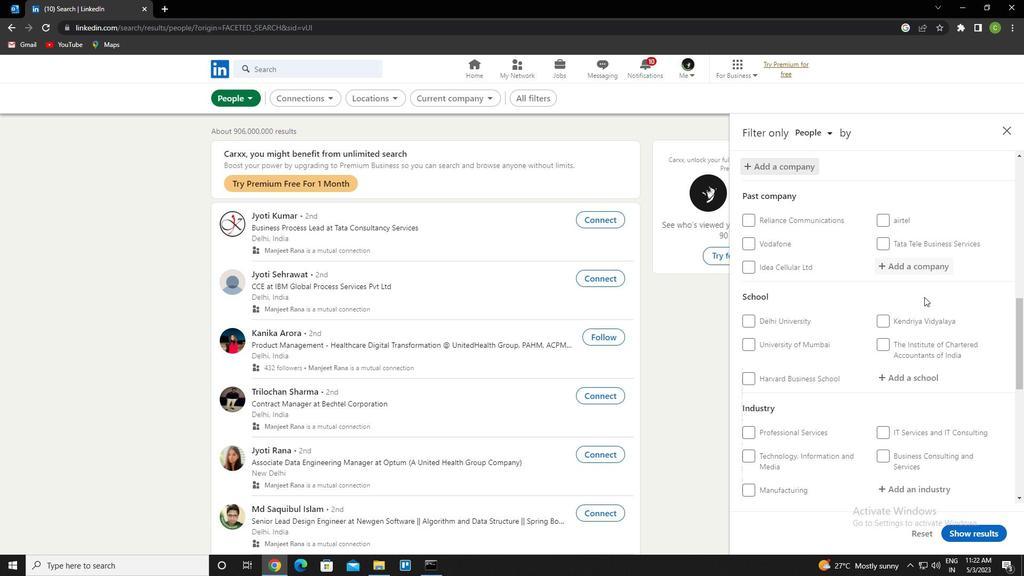 
Action: Mouse moved to (917, 267)
Screenshot: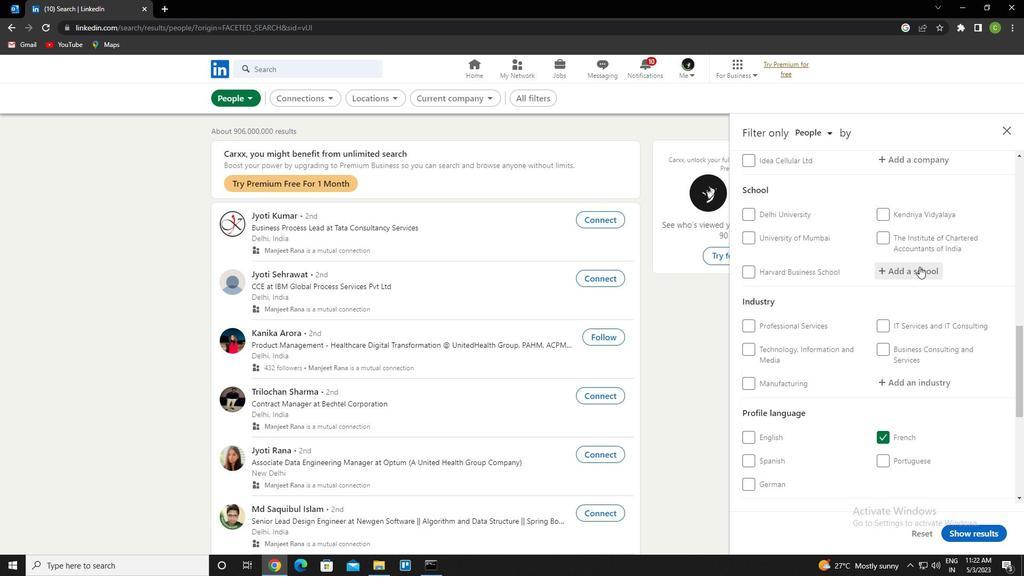 
Action: Mouse pressed left at (917, 267)
Screenshot: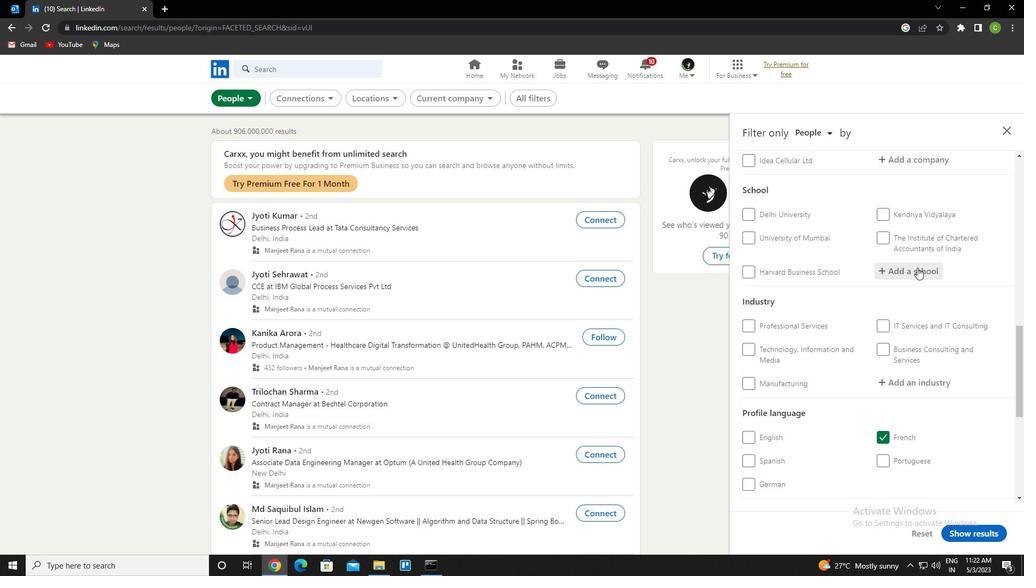 
Action: Key pressed <Key.caps_lock>g<Key.caps_lock>arden<Key.space>city<Key.space><Key.down><Key.enter>
Screenshot: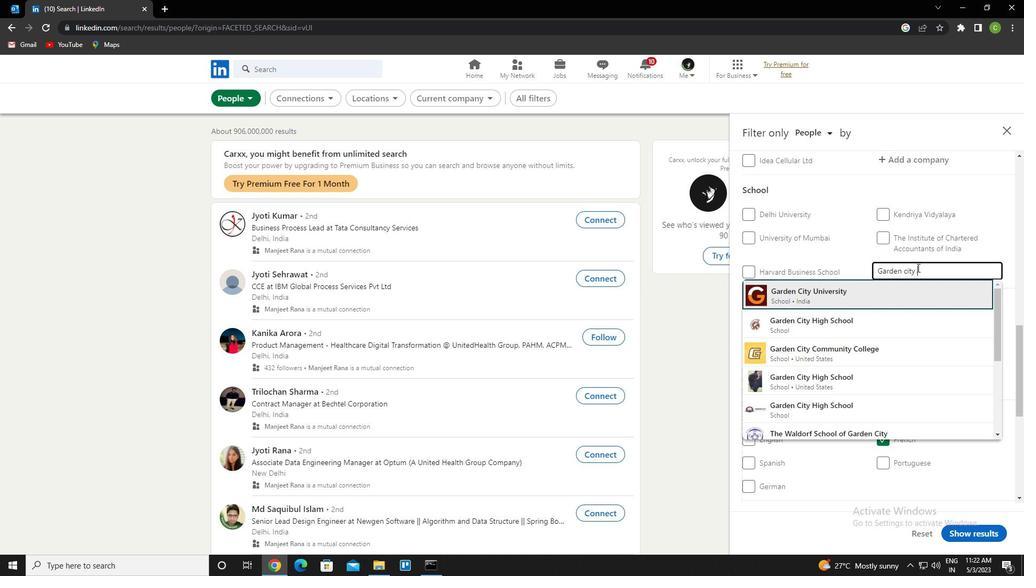 
Action: Mouse scrolled (917, 267) with delta (0, 0)
Screenshot: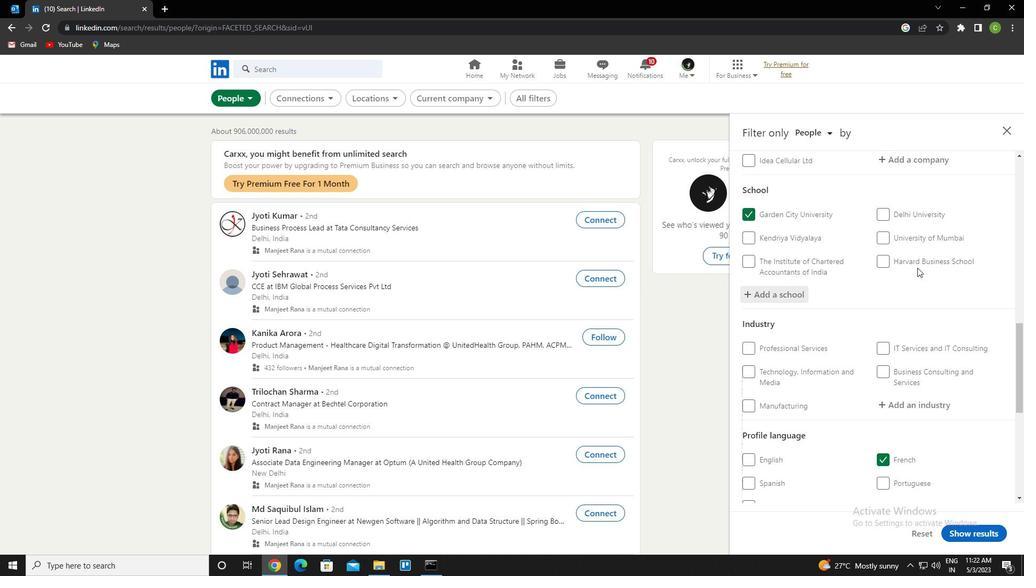 
Action: Mouse scrolled (917, 267) with delta (0, 0)
Screenshot: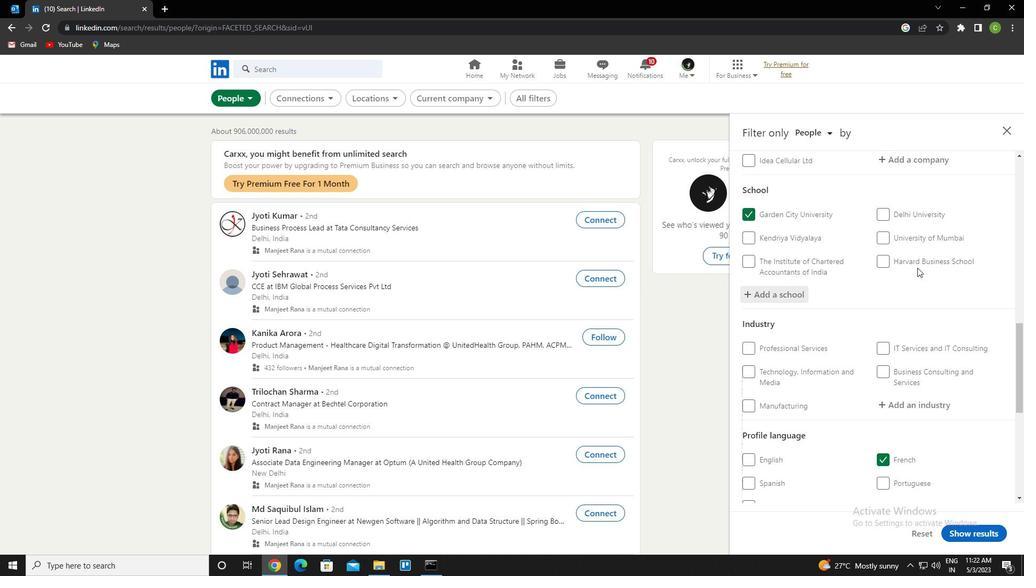 
Action: Mouse scrolled (917, 267) with delta (0, 0)
Screenshot: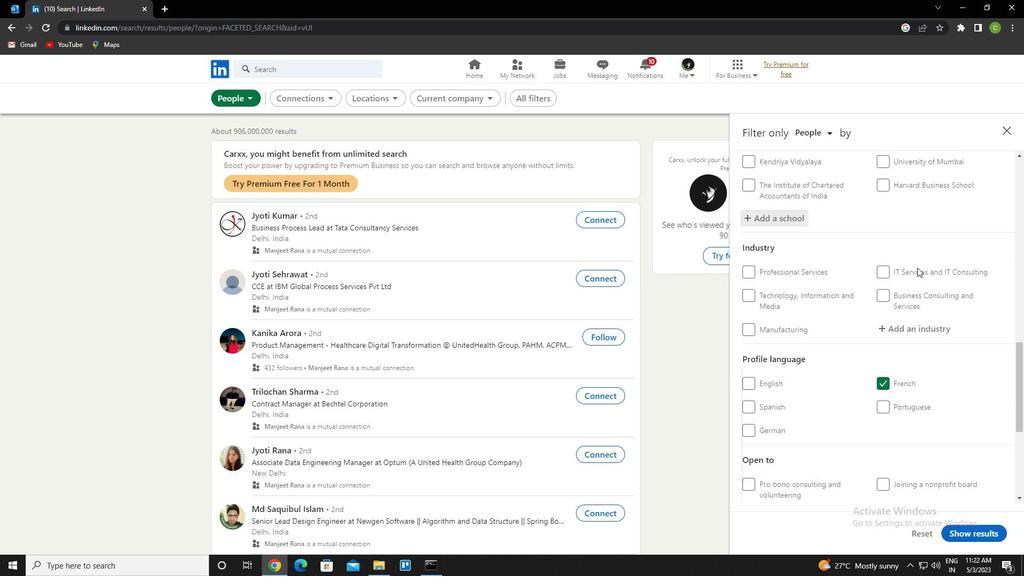 
Action: Mouse moved to (913, 245)
Screenshot: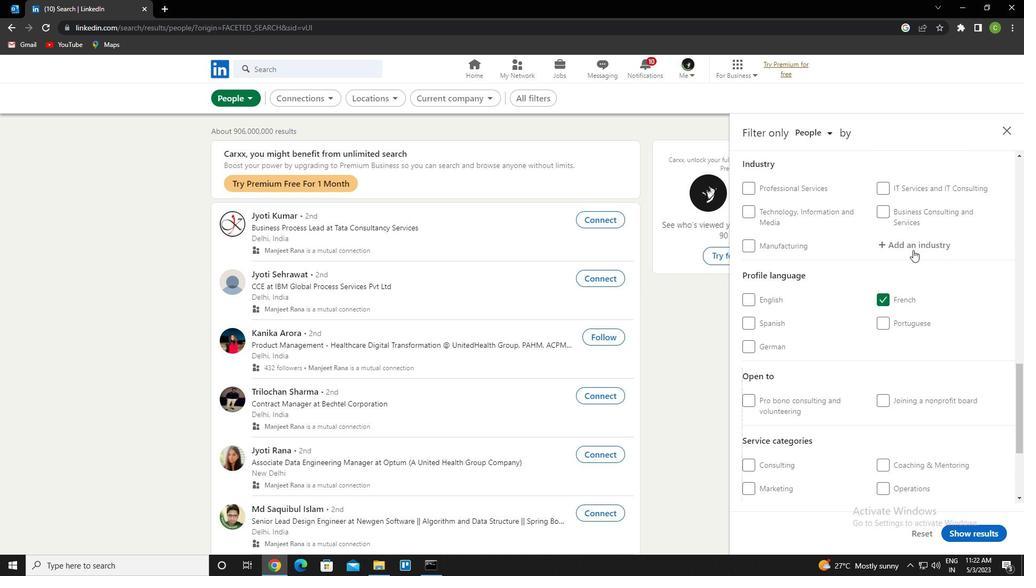 
Action: Mouse pressed left at (913, 245)
Screenshot: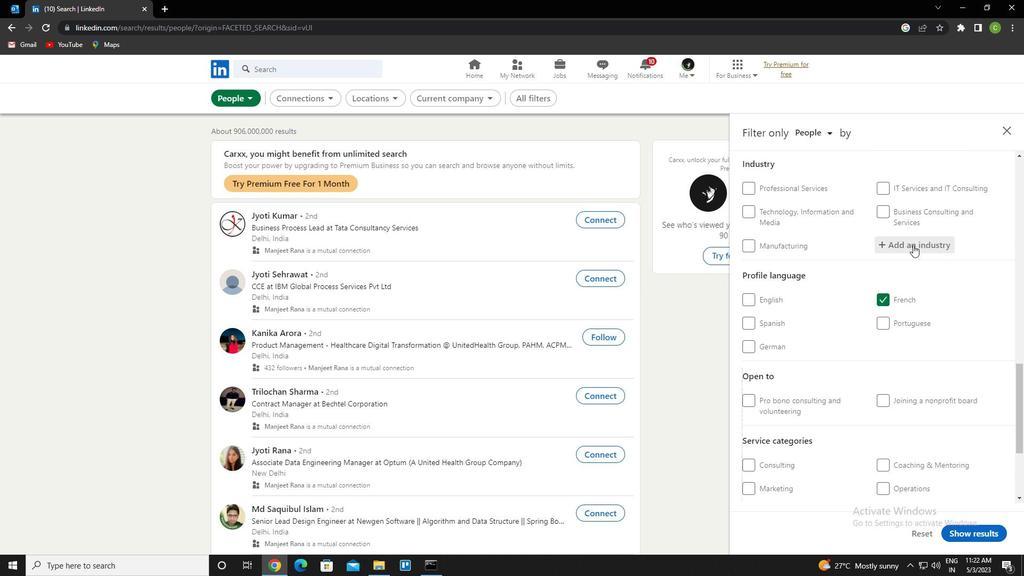 
Action: Key pressed <Key.caps_lock>s<Key.caps_lock>huttles<Key.space>and<Key.space><Key.down><Key.enter>
Screenshot: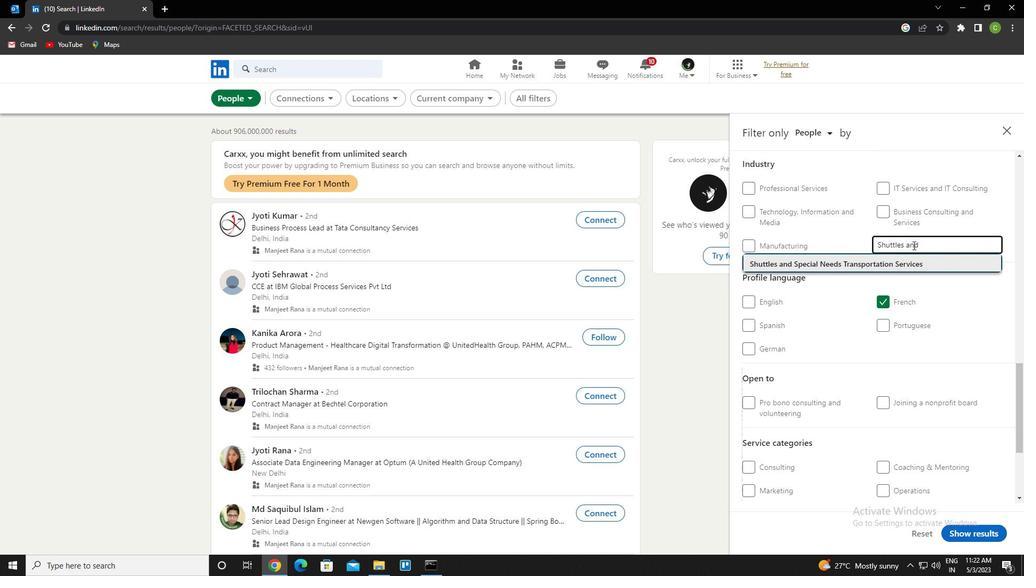 
Action: Mouse scrolled (913, 244) with delta (0, 0)
Screenshot: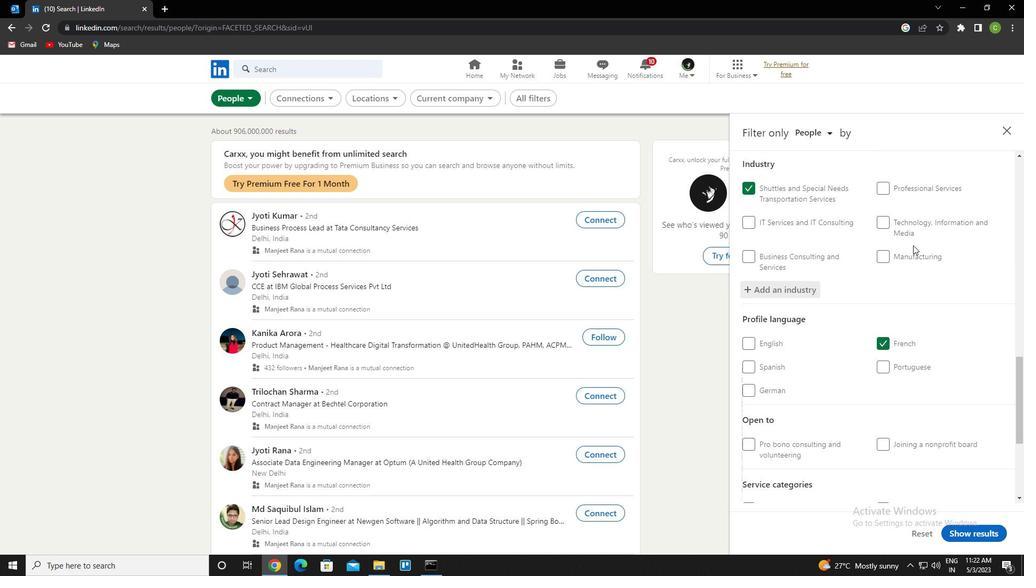 
Action: Mouse scrolled (913, 244) with delta (0, 0)
Screenshot: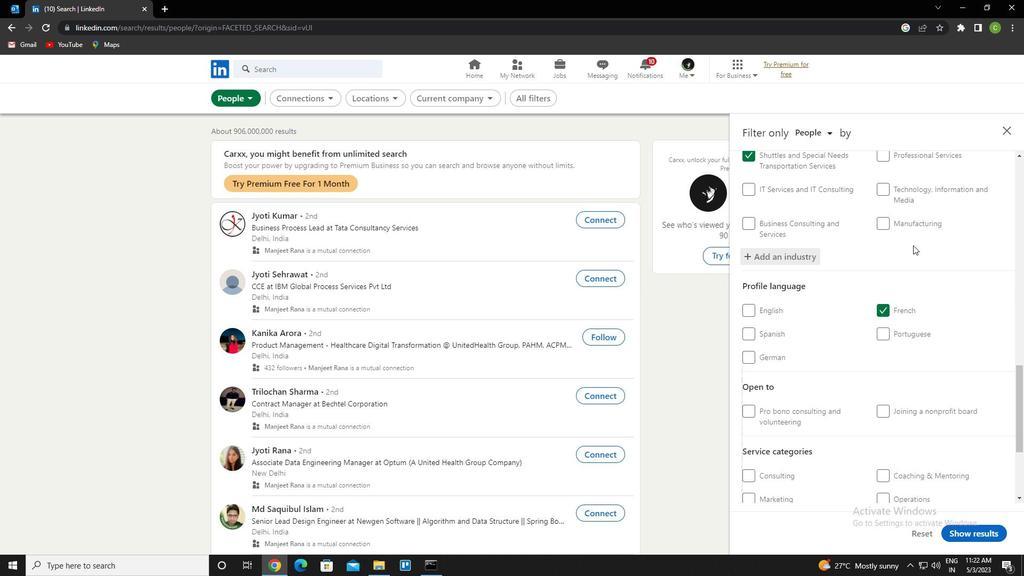 
Action: Mouse scrolled (913, 244) with delta (0, 0)
Screenshot: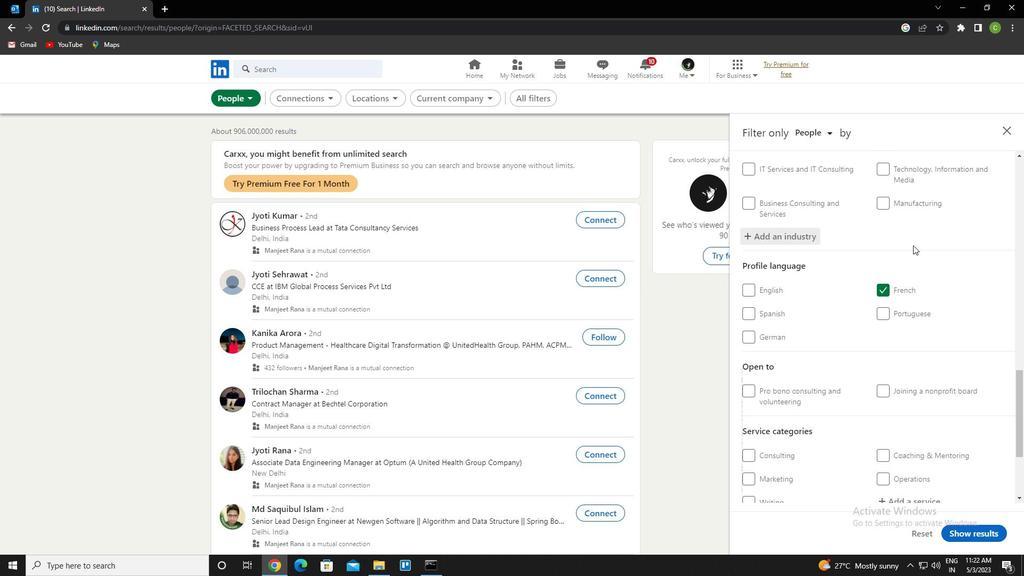 
Action: Mouse scrolled (913, 244) with delta (0, 0)
Screenshot: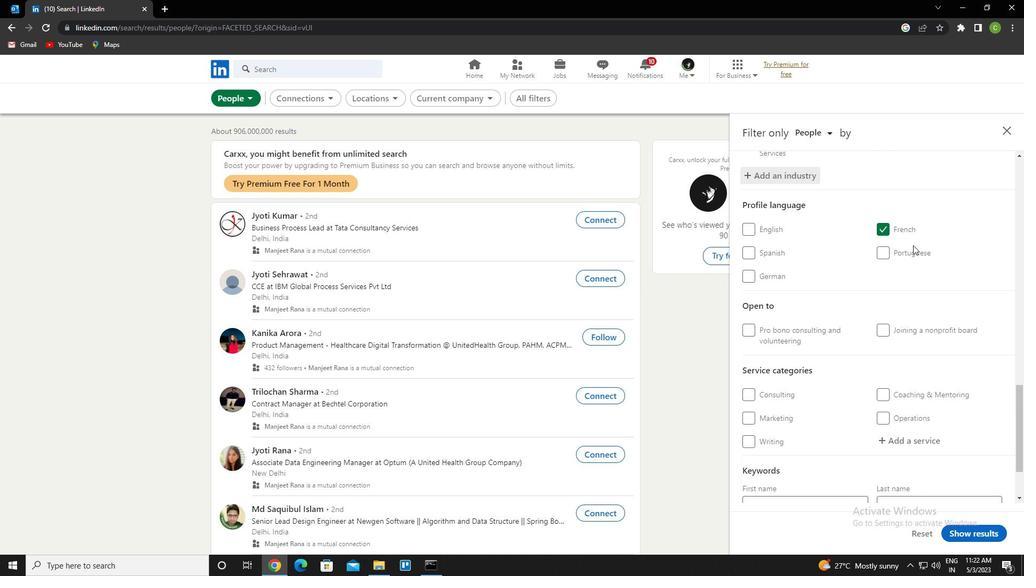 
Action: Mouse scrolled (913, 244) with delta (0, 0)
Screenshot: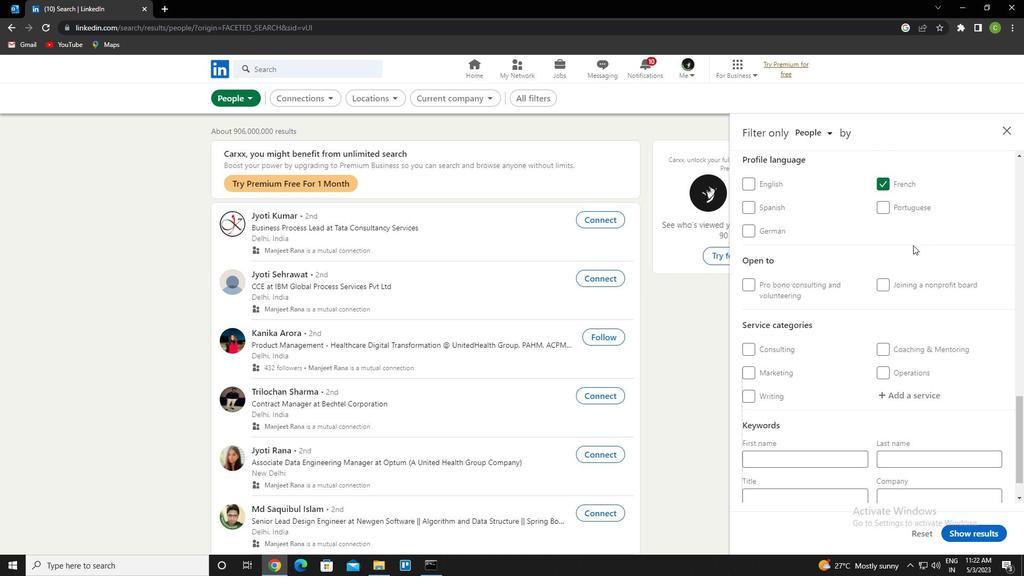 
Action: Mouse scrolled (913, 244) with delta (0, 0)
Screenshot: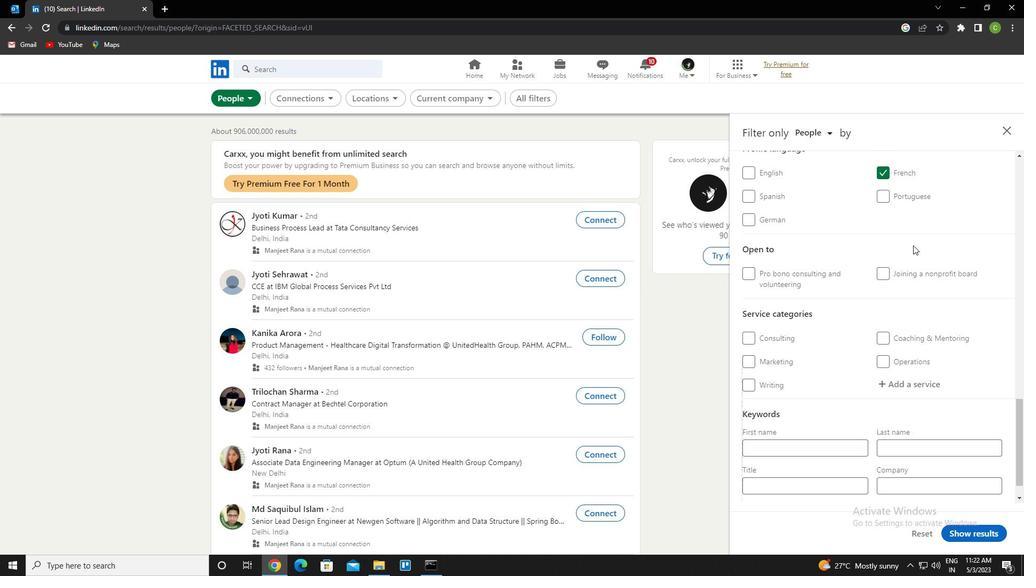 
Action: Mouse moved to (916, 354)
Screenshot: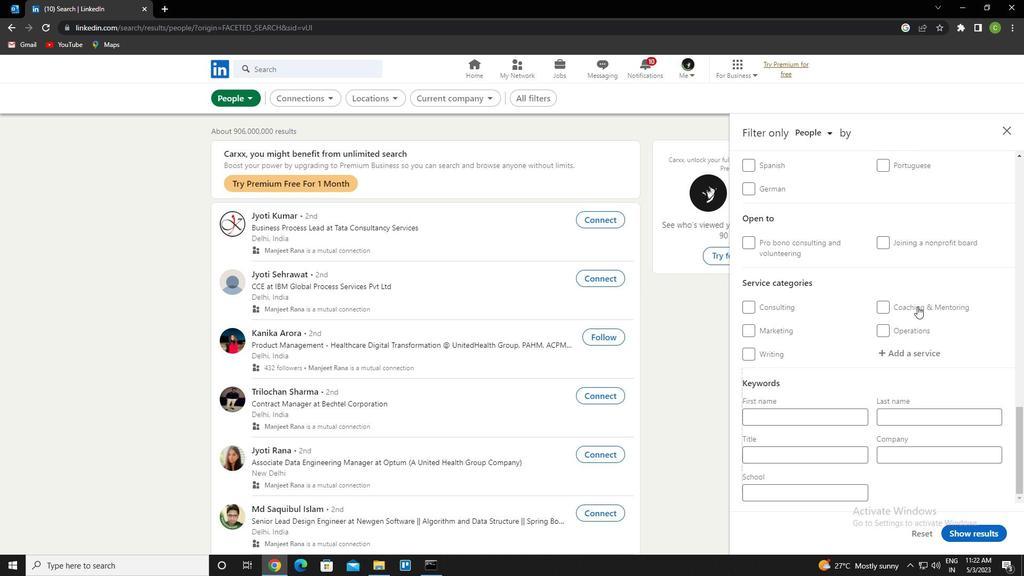 
Action: Mouse pressed left at (916, 354)
Screenshot: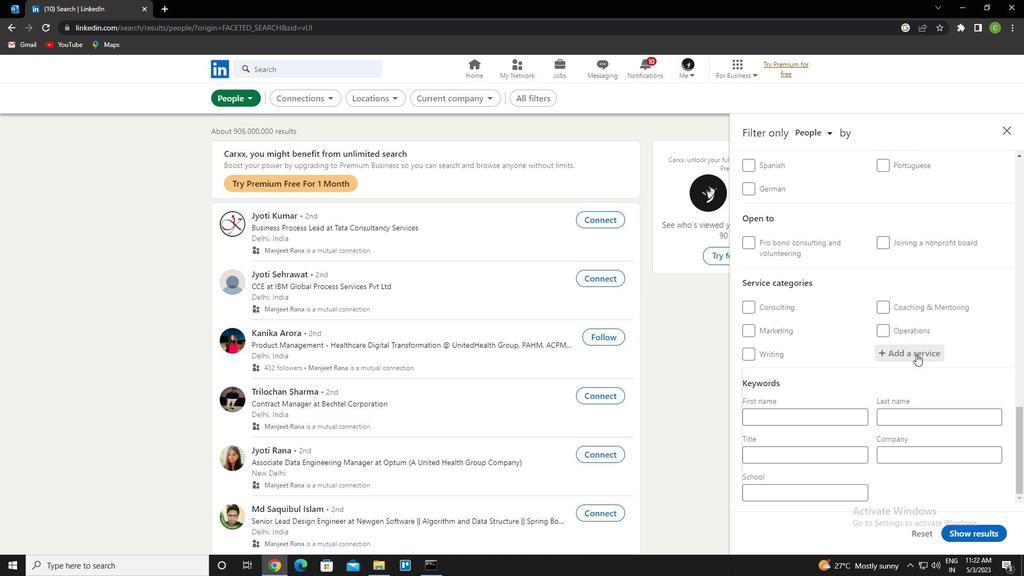 
Action: Key pressed <Key.caps_lock>p<Key.caps_lock>rint<Key.space>desing<Key.down><Key.backspace><Key.backspace><Key.down><Key.enter>
Screenshot: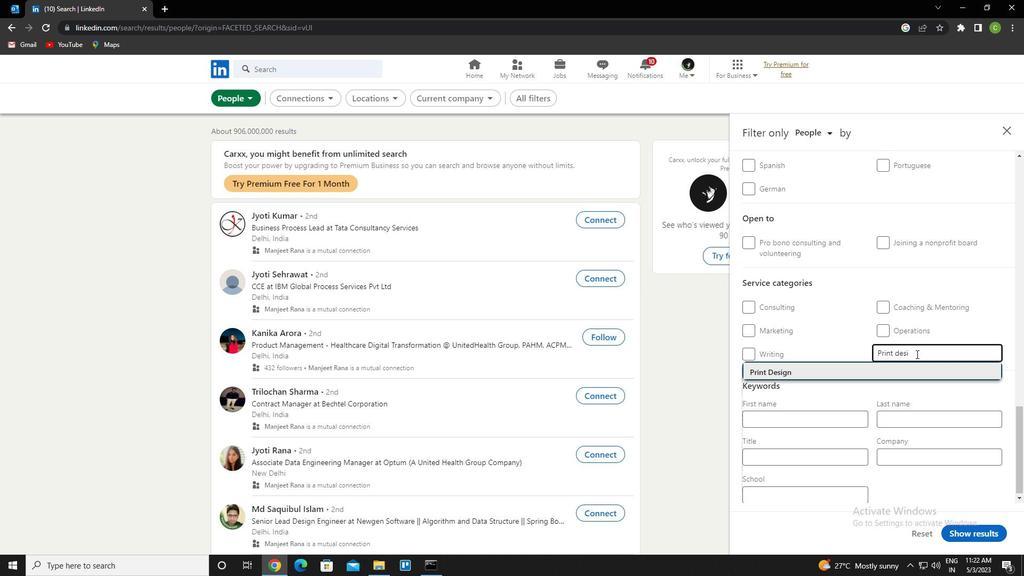 
Action: Mouse scrolled (916, 353) with delta (0, 0)
Screenshot: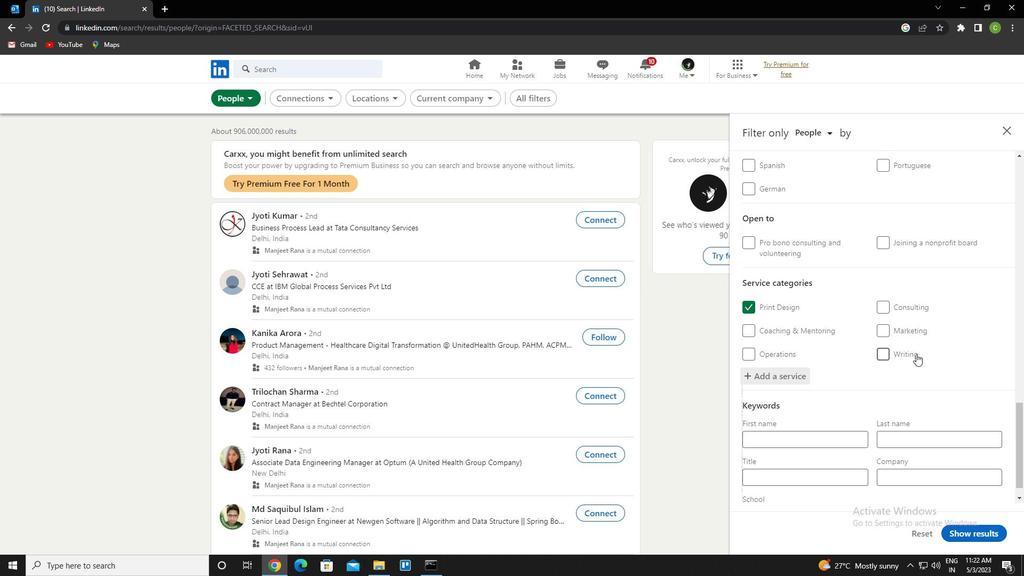 
Action: Mouse scrolled (916, 353) with delta (0, 0)
Screenshot: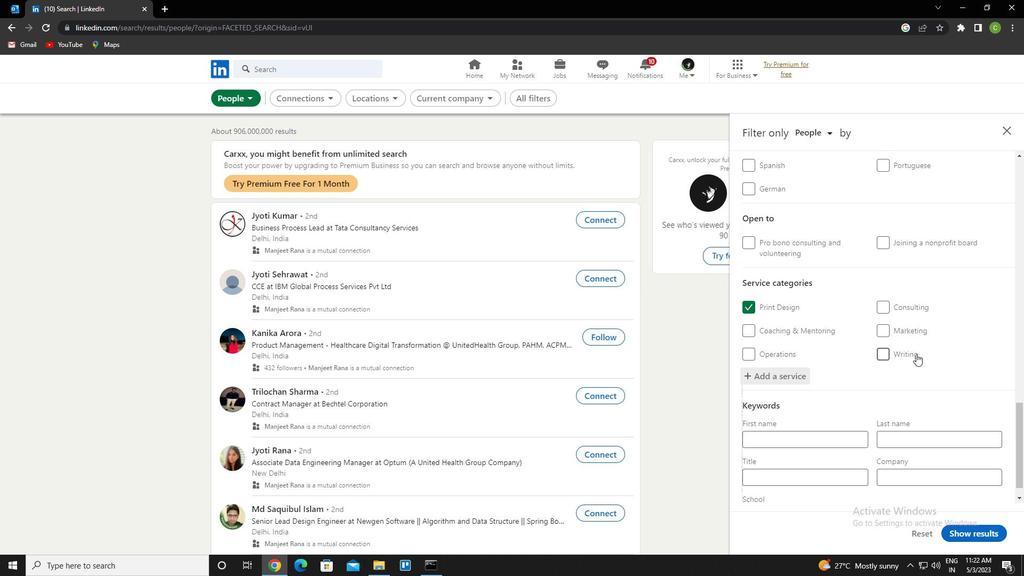 
Action: Mouse scrolled (916, 353) with delta (0, 0)
Screenshot: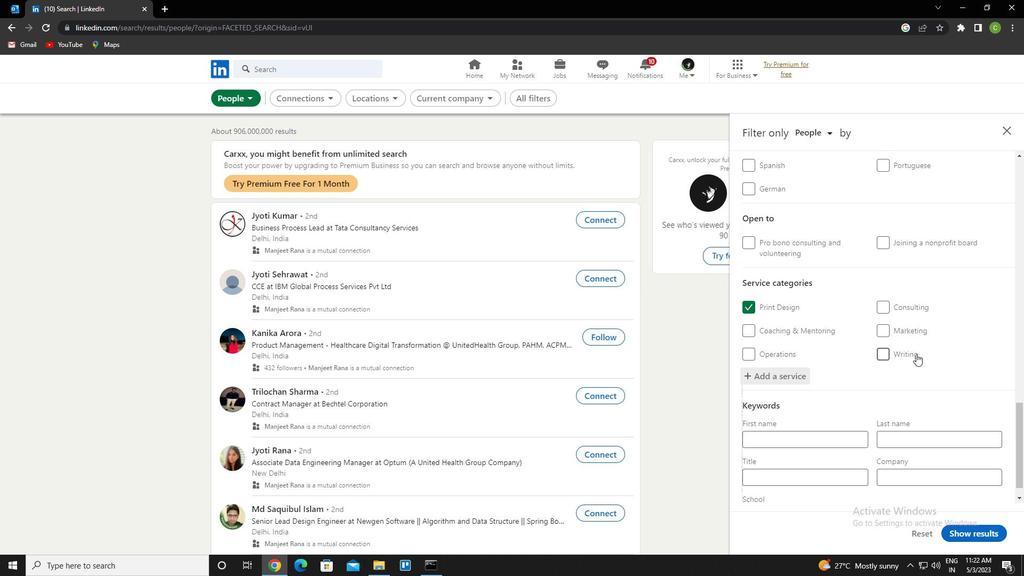 
Action: Mouse scrolled (916, 353) with delta (0, 0)
Screenshot: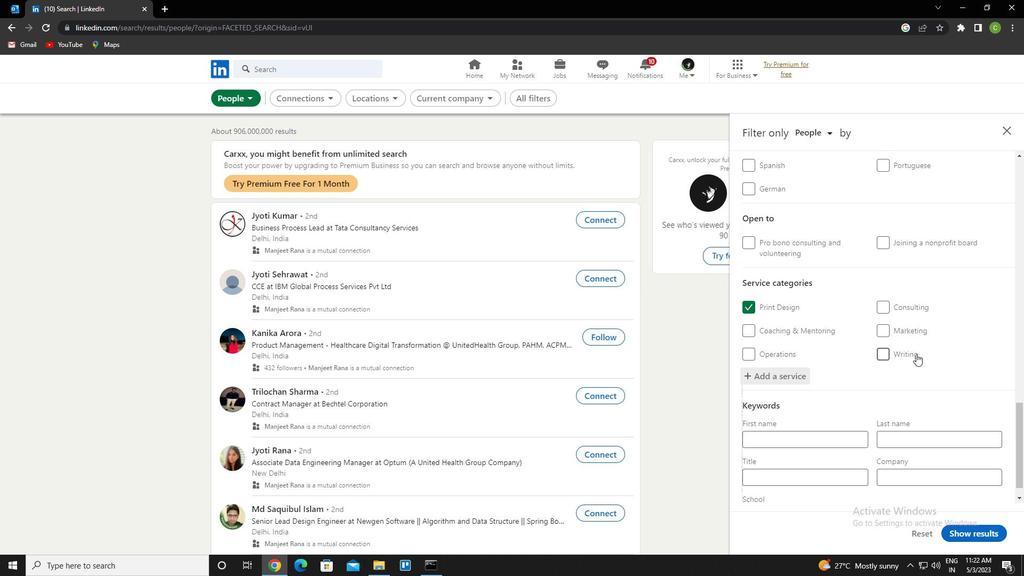 
Action: Mouse scrolled (916, 353) with delta (0, 0)
Screenshot: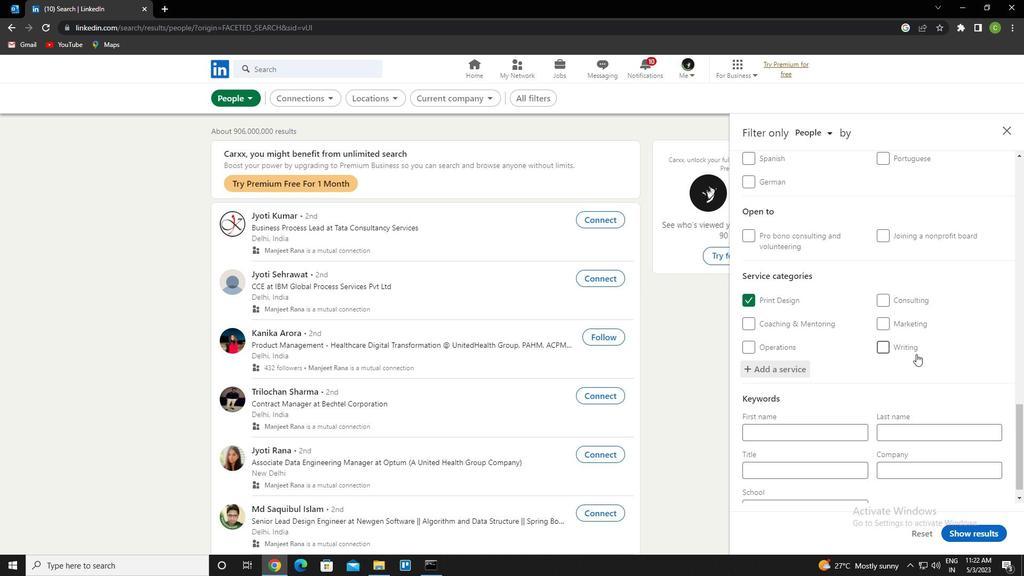 
Action: Mouse moved to (805, 462)
Screenshot: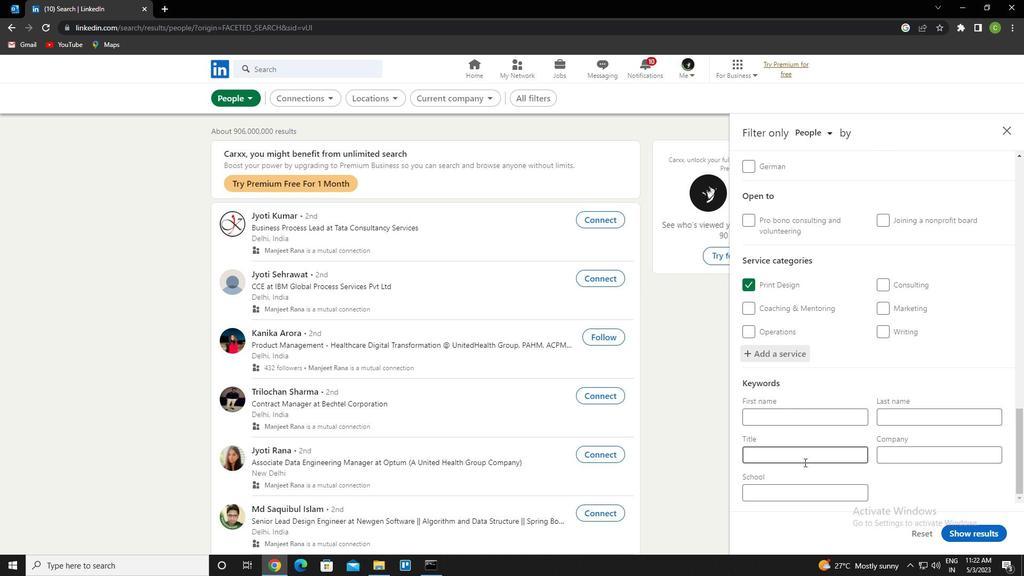 
Action: Mouse pressed left at (805, 462)
Screenshot: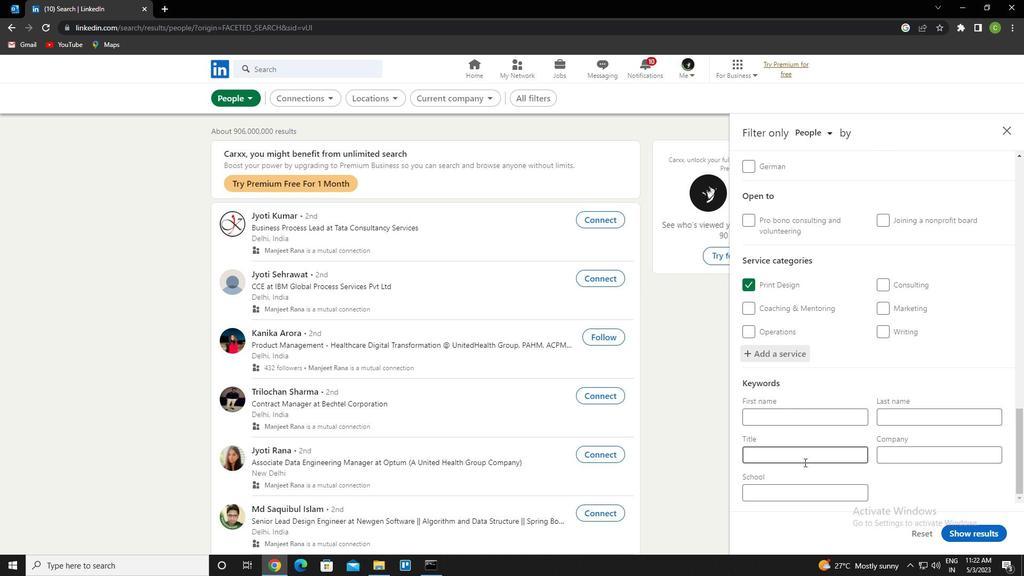 
Action: Key pressed <Key.caps_lock>p<Key.caps_lock>rincipal
Screenshot: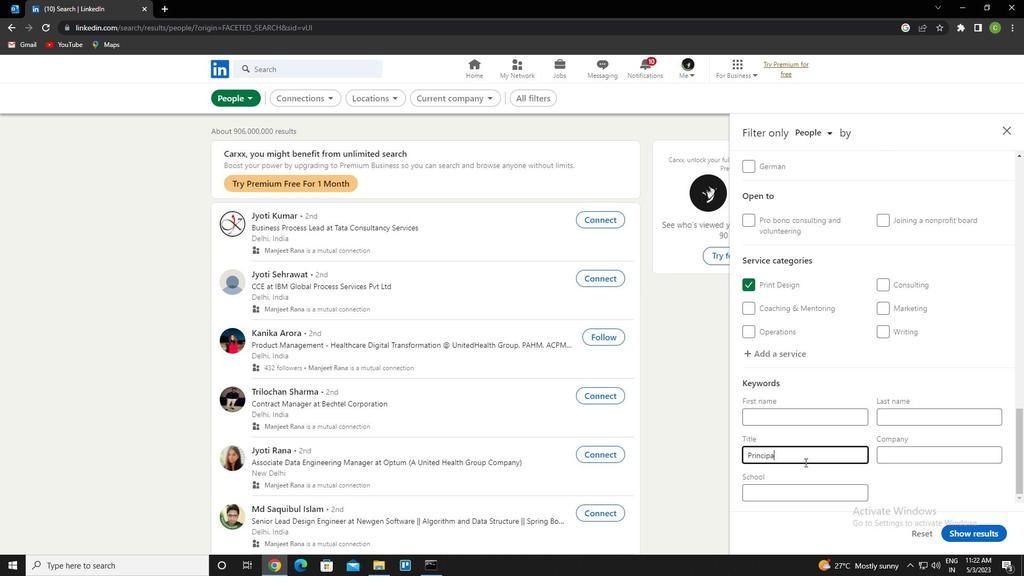 
Action: Mouse moved to (981, 532)
Screenshot: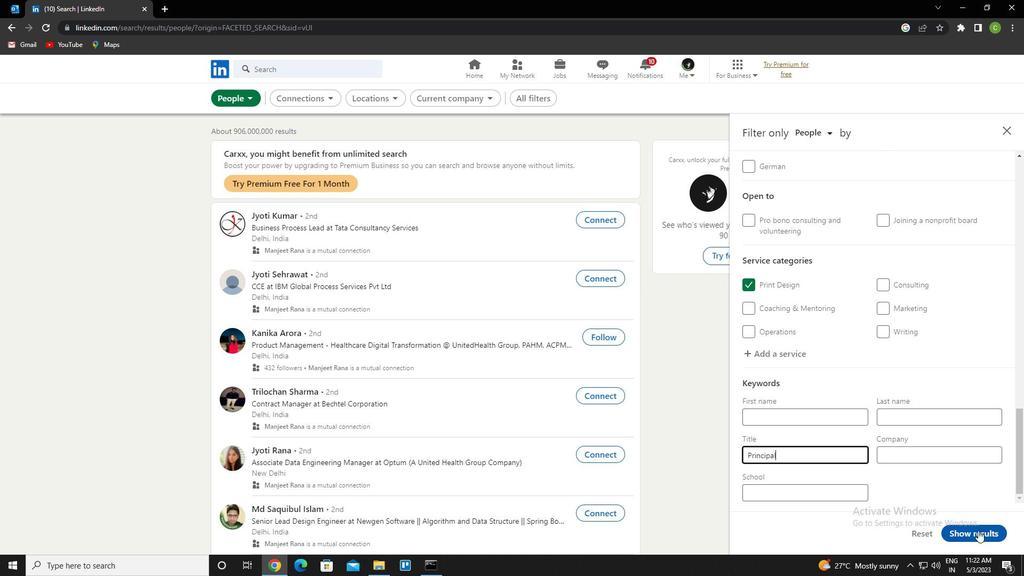 
Action: Mouse pressed left at (981, 532)
Screenshot: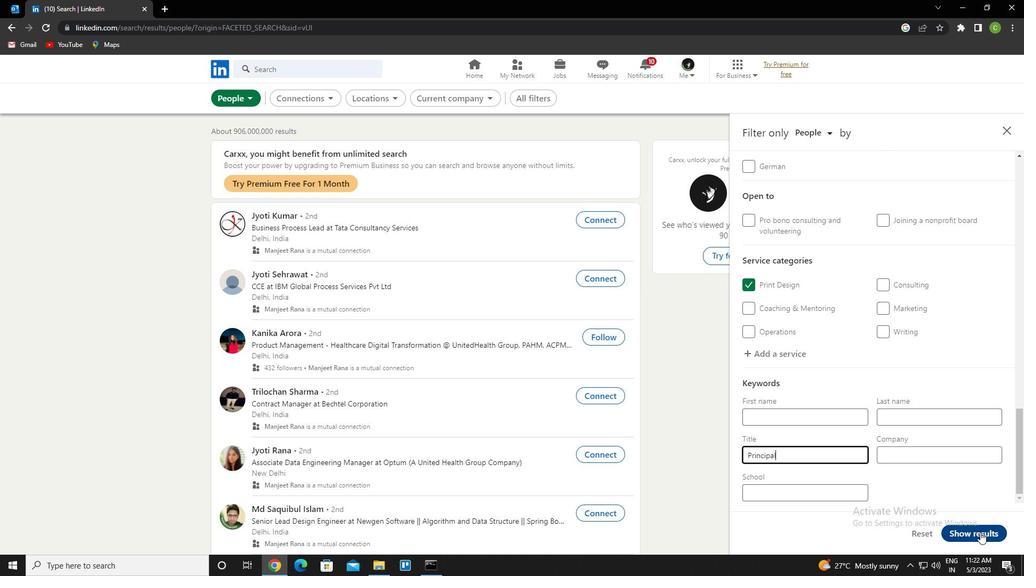 
Action: Mouse moved to (424, 509)
Screenshot: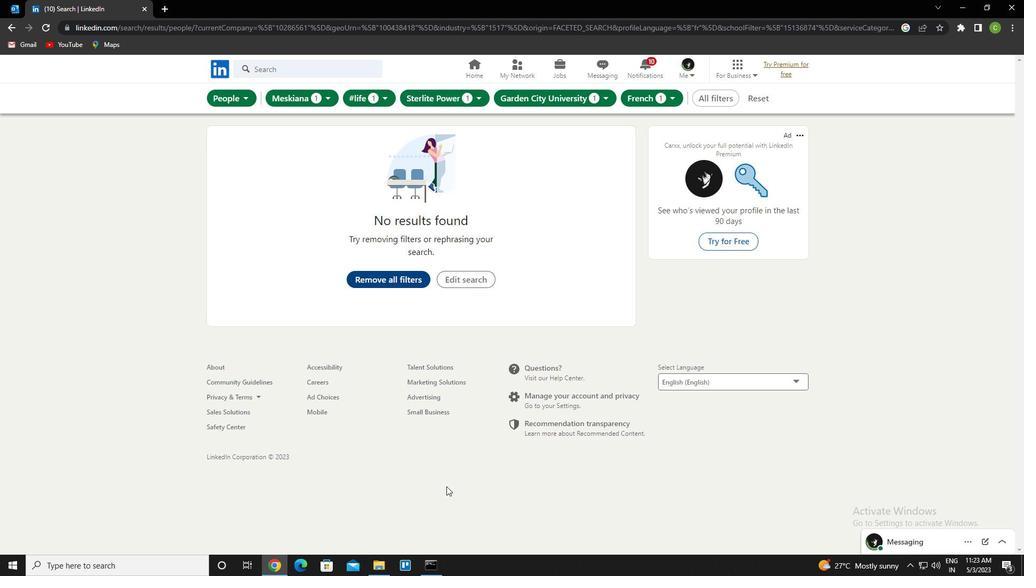 
